 Task: Look for space in Amancio, Cuba from 12th  July, 2023 to 15th July, 2023 for 3 adults in price range Rs.12000 to Rs.16000. Place can be entire place with 2 bedrooms having 3 beds and 1 bathroom. Property type can be house, flat, guest house. Booking option can be shelf check-in. Required host language is .
Action: Mouse moved to (474, 102)
Screenshot: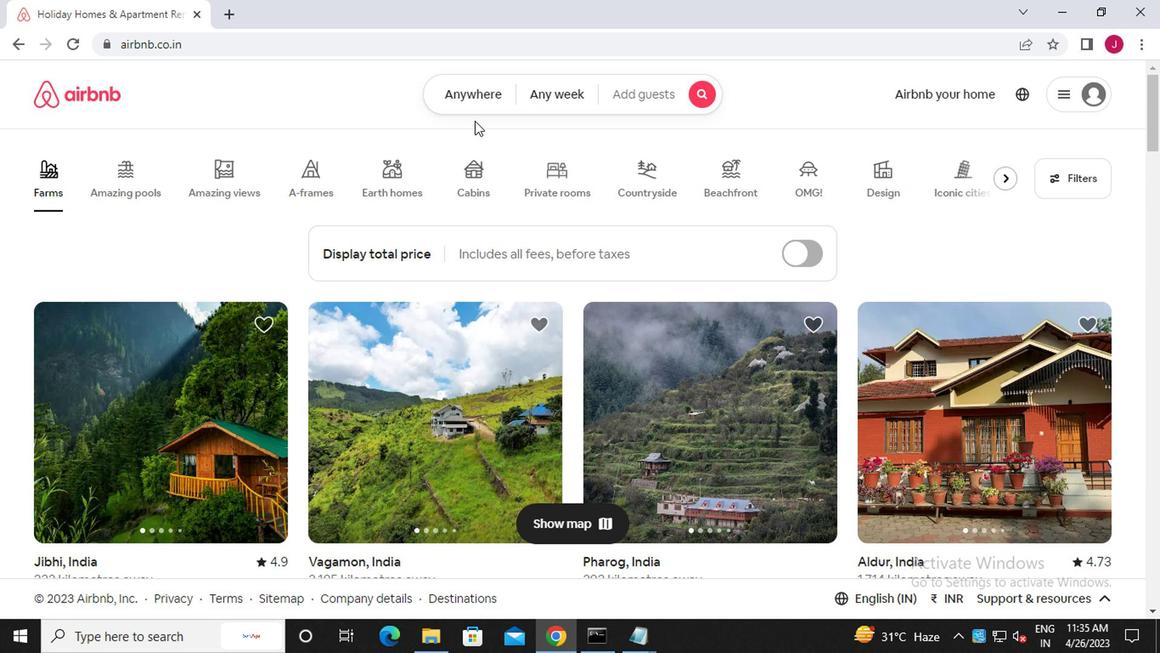 
Action: Mouse pressed left at (474, 102)
Screenshot: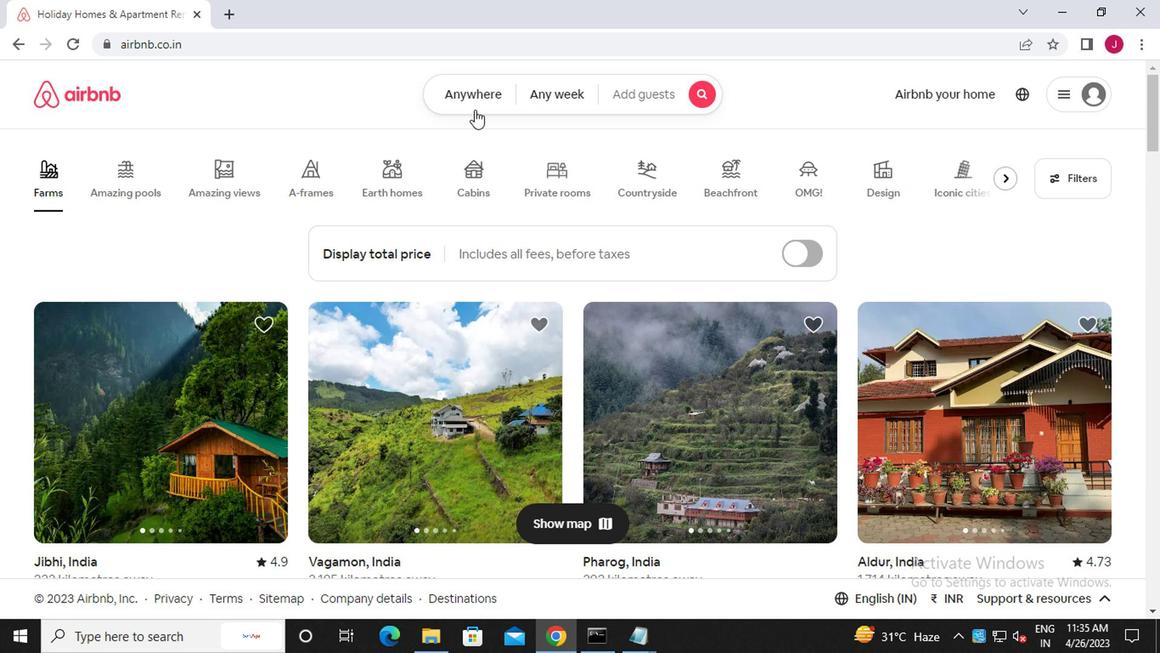 
Action: Mouse moved to (282, 164)
Screenshot: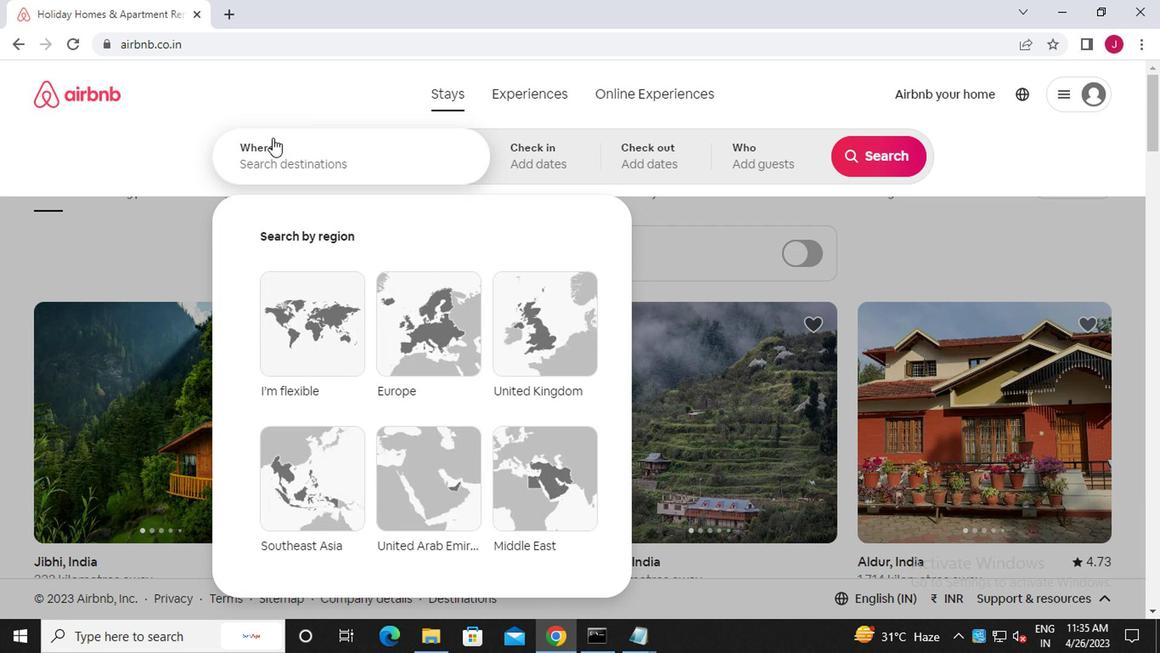 
Action: Mouse pressed left at (282, 164)
Screenshot: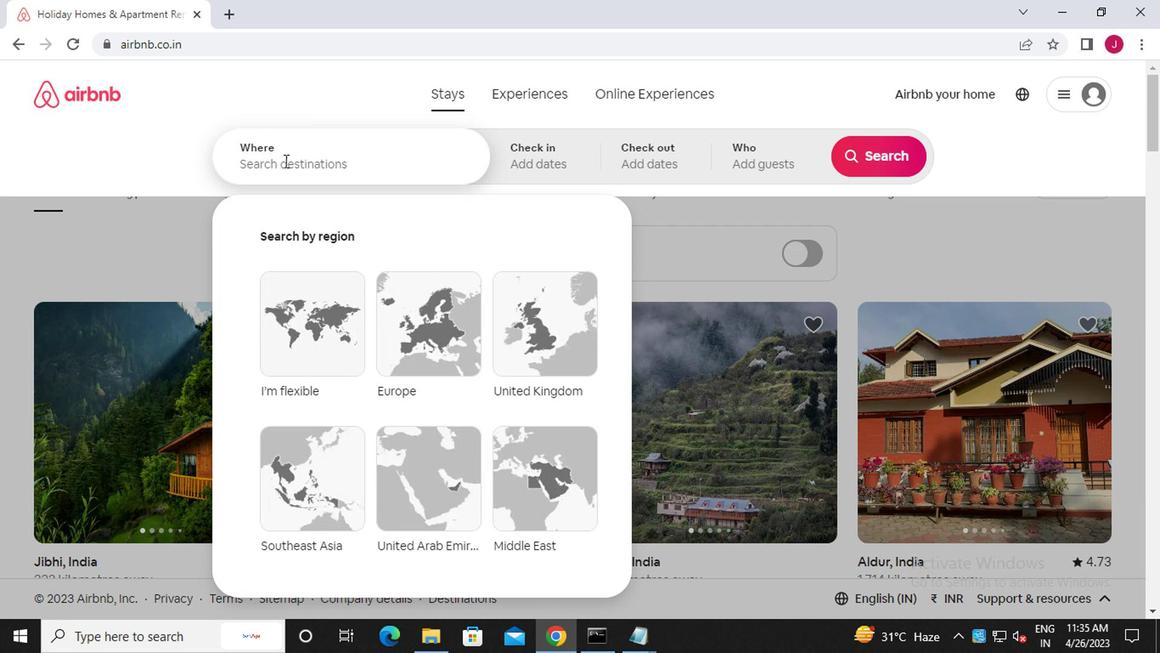 
Action: Mouse moved to (282, 164)
Screenshot: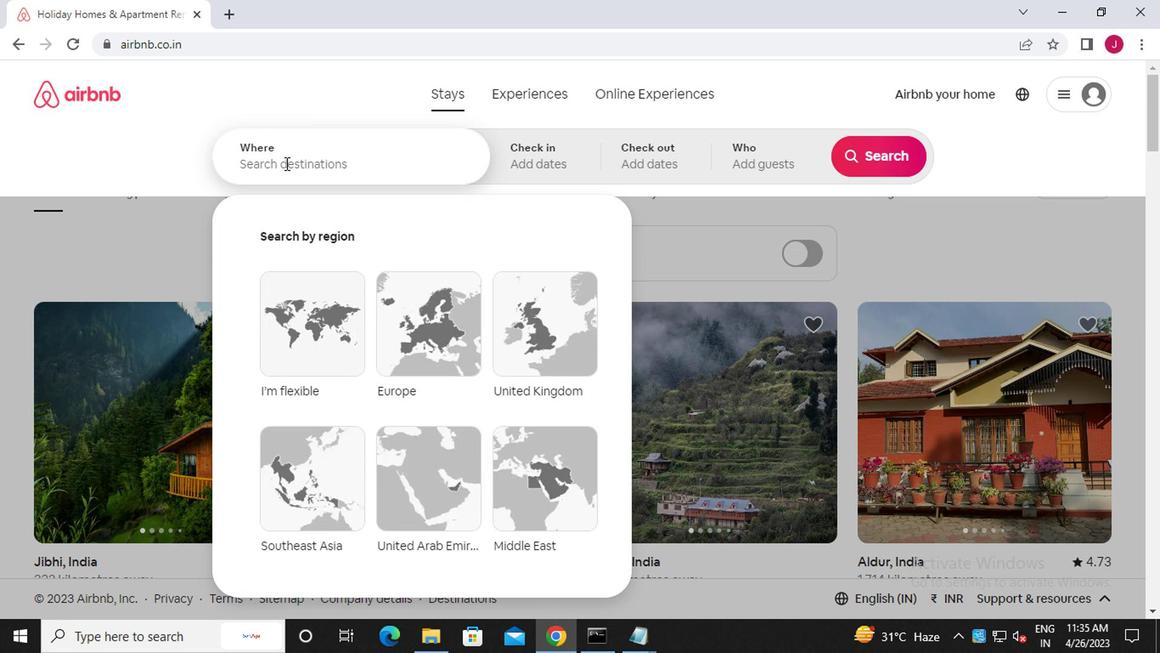 
Action: Key pressed a<Key.caps_lock>mancio
Screenshot: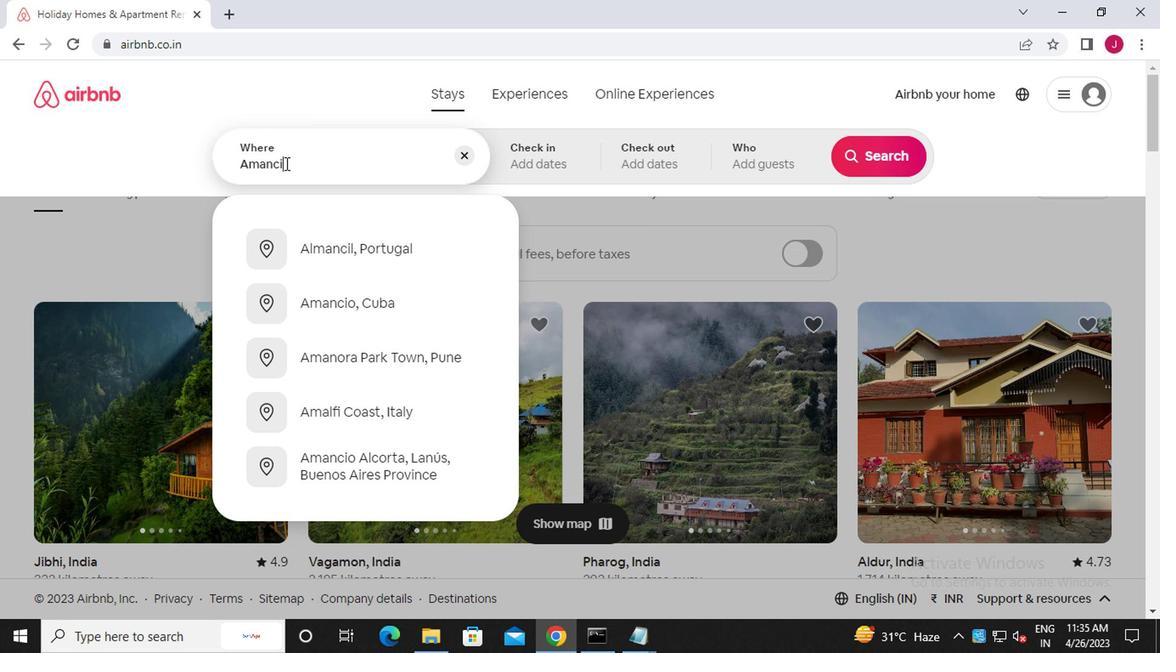 
Action: Mouse moved to (393, 245)
Screenshot: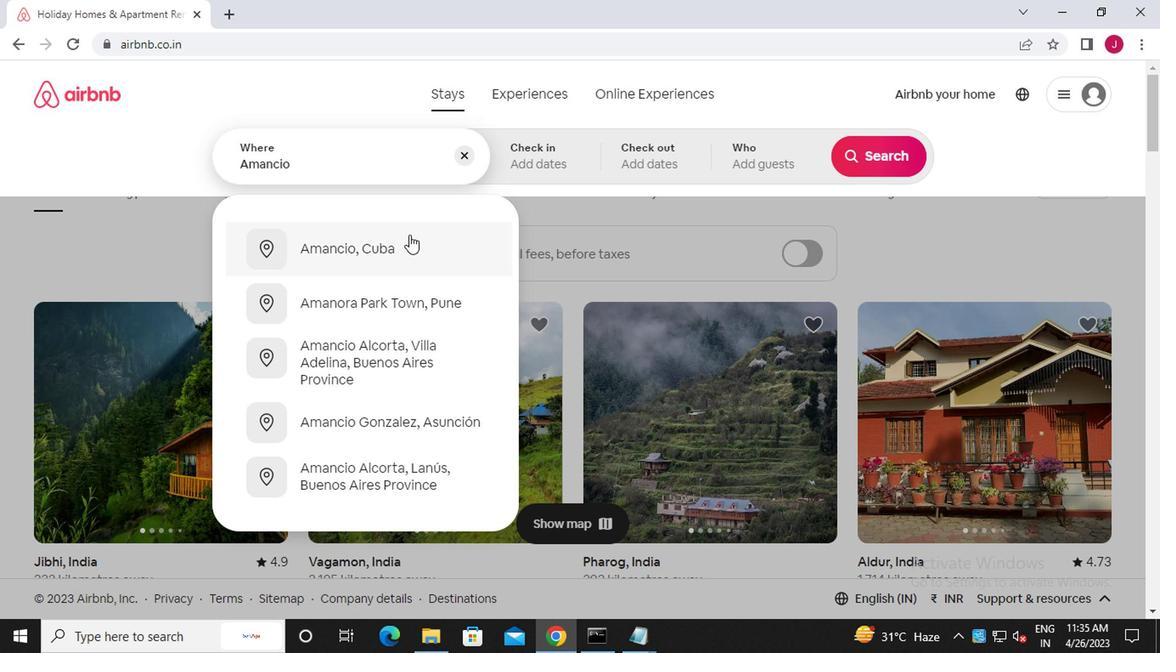 
Action: Mouse pressed left at (393, 245)
Screenshot: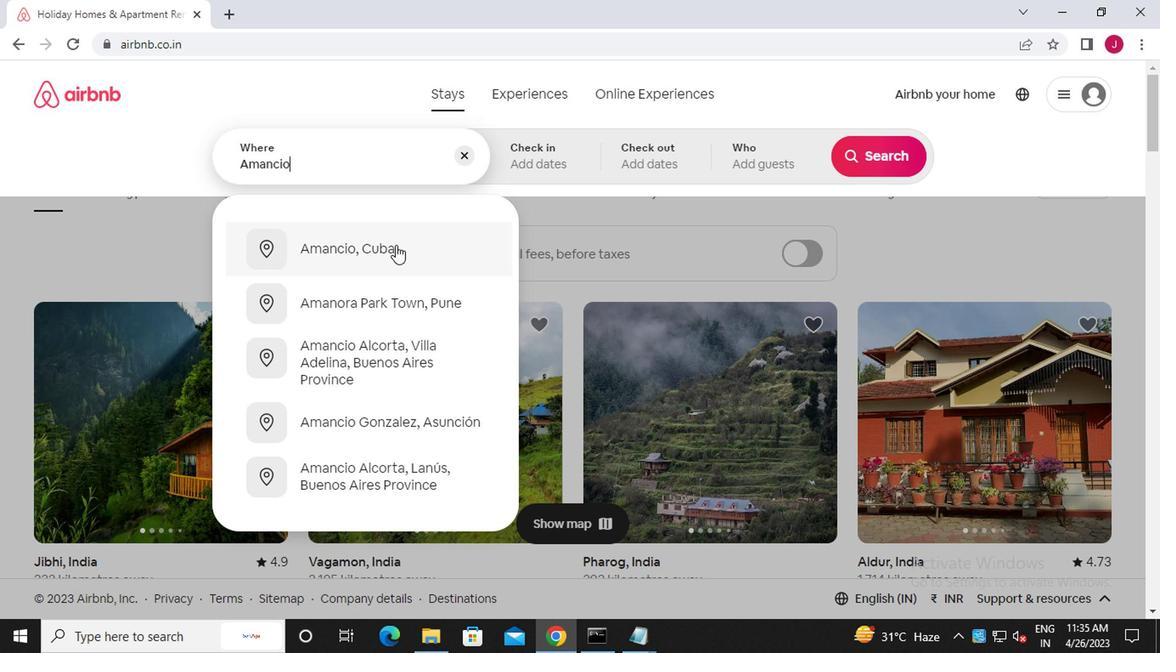 
Action: Mouse moved to (860, 297)
Screenshot: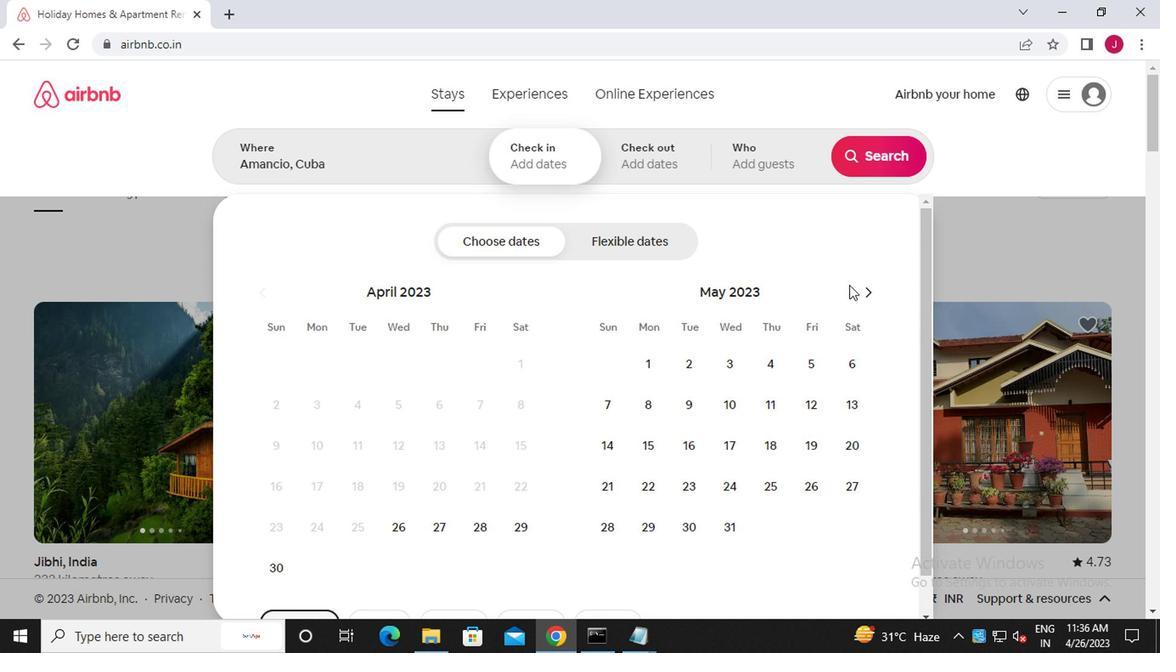 
Action: Mouse pressed left at (860, 297)
Screenshot: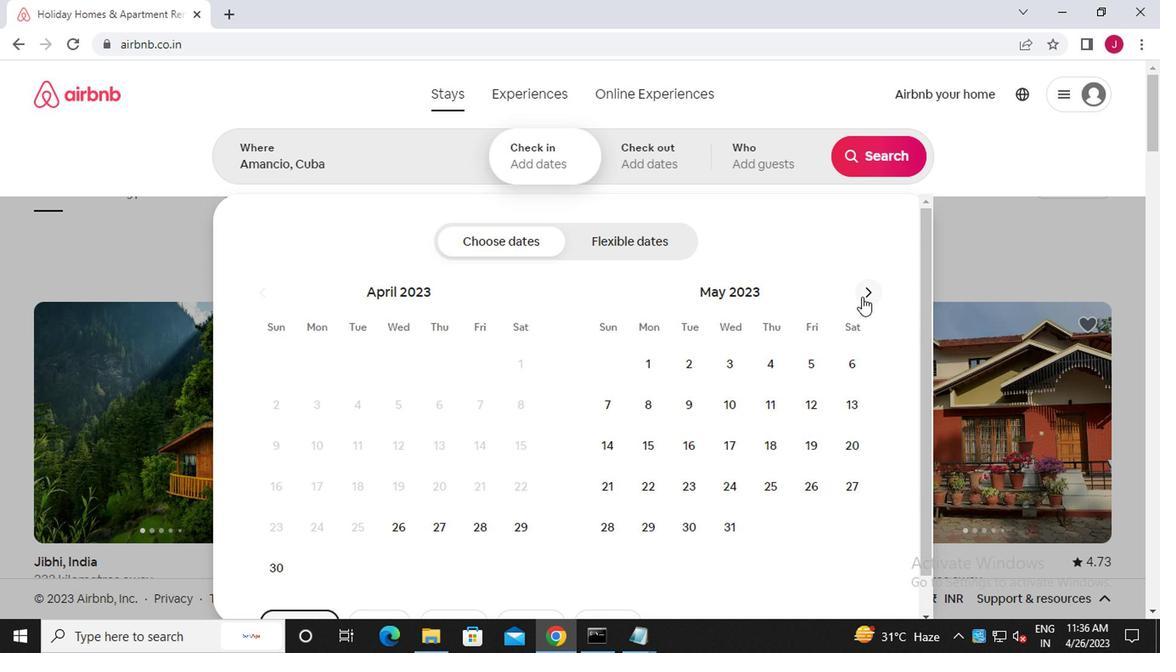 
Action: Mouse moved to (861, 297)
Screenshot: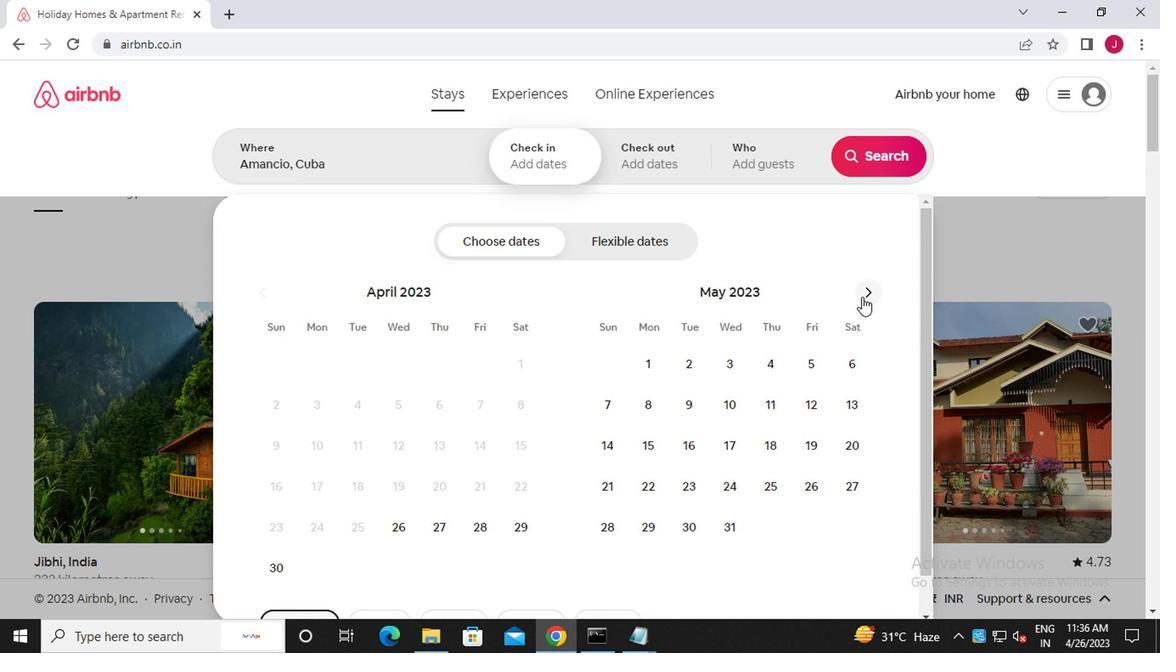 
Action: Mouse pressed left at (861, 297)
Screenshot: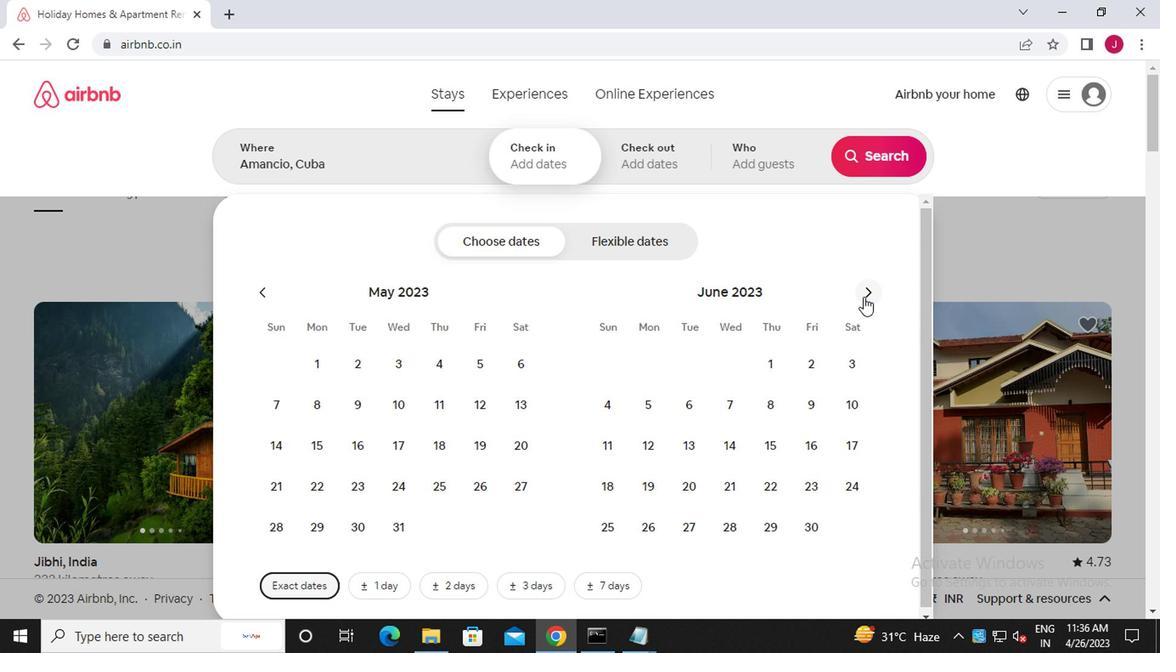 
Action: Mouse moved to (730, 442)
Screenshot: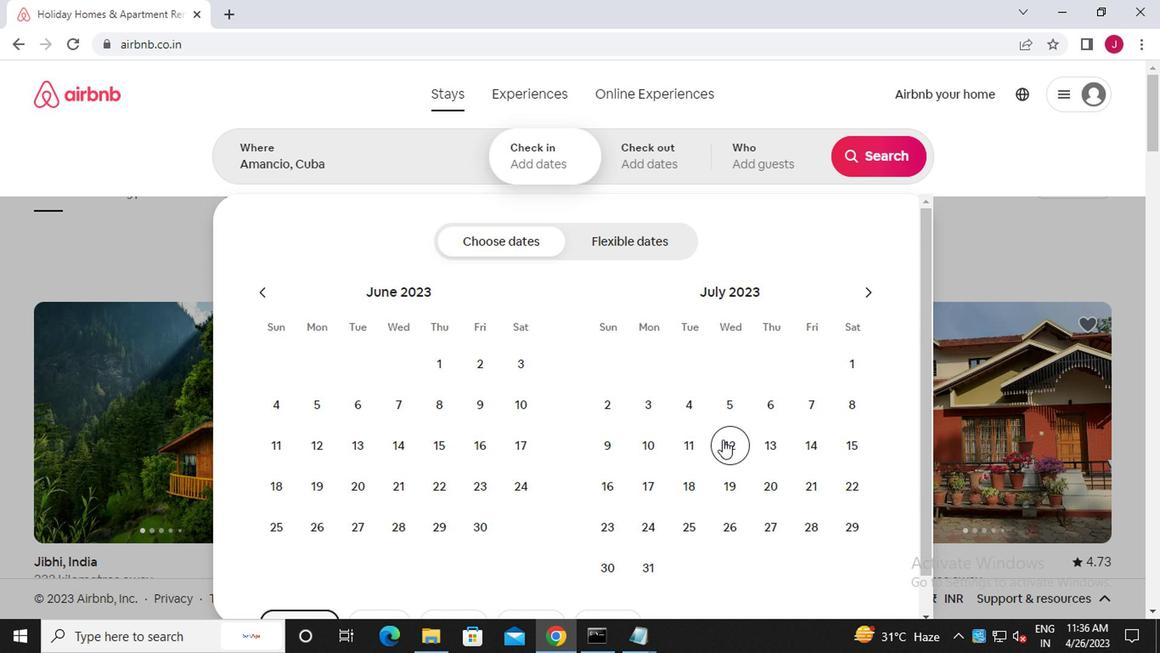 
Action: Mouse pressed left at (730, 442)
Screenshot: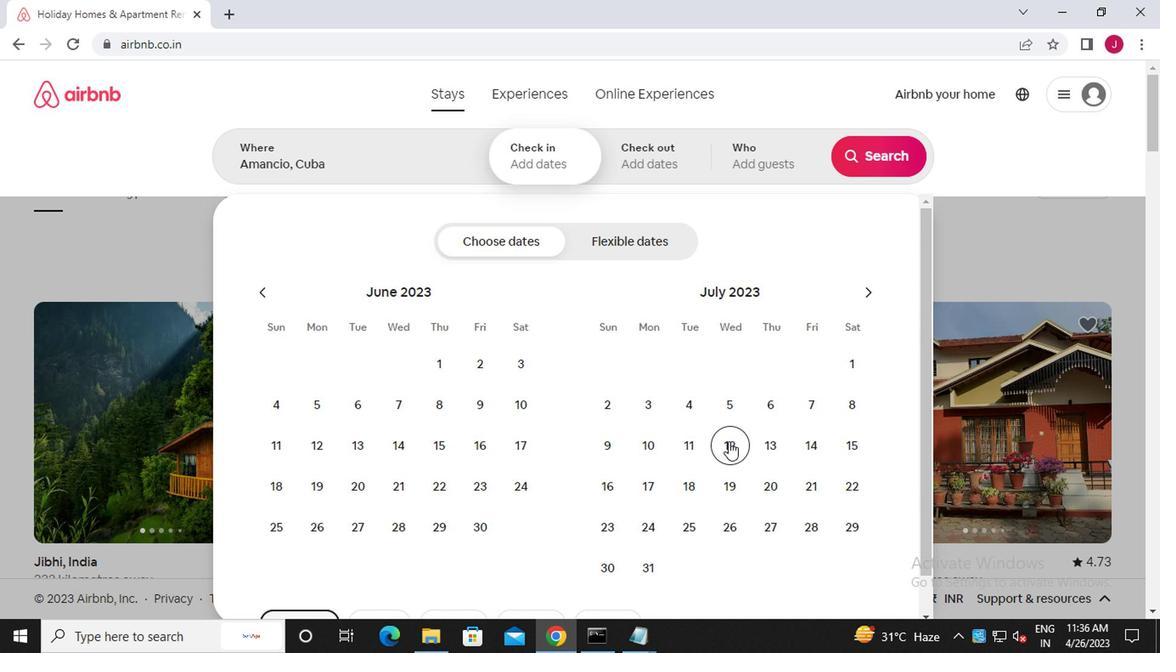 
Action: Mouse moved to (850, 448)
Screenshot: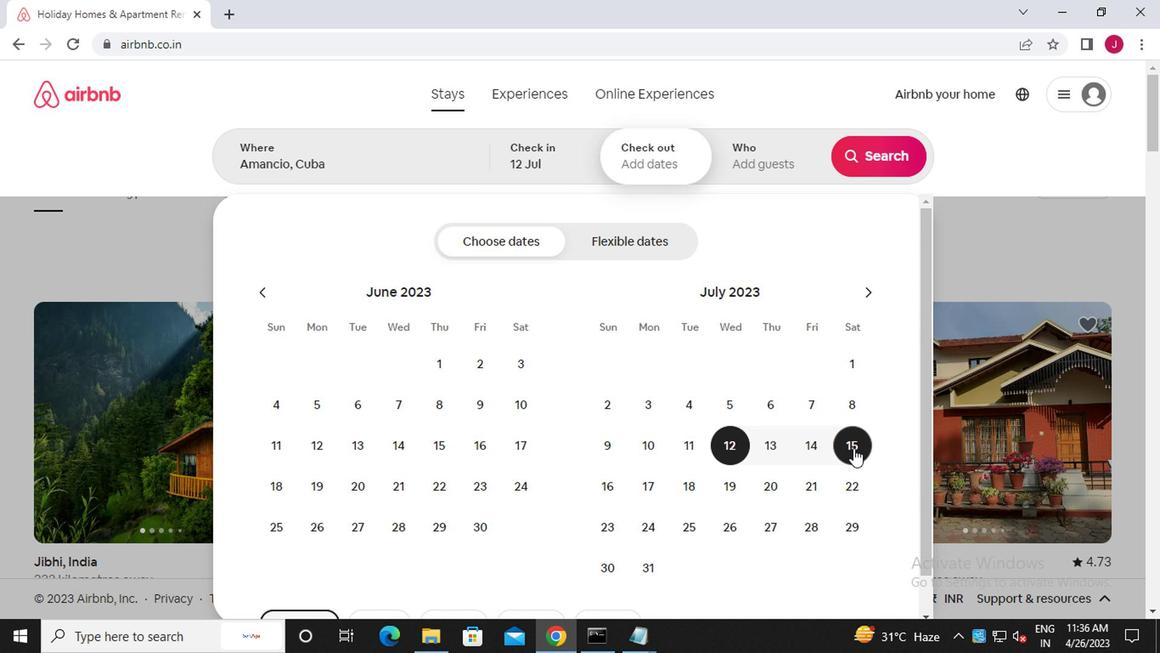 
Action: Mouse pressed left at (850, 448)
Screenshot: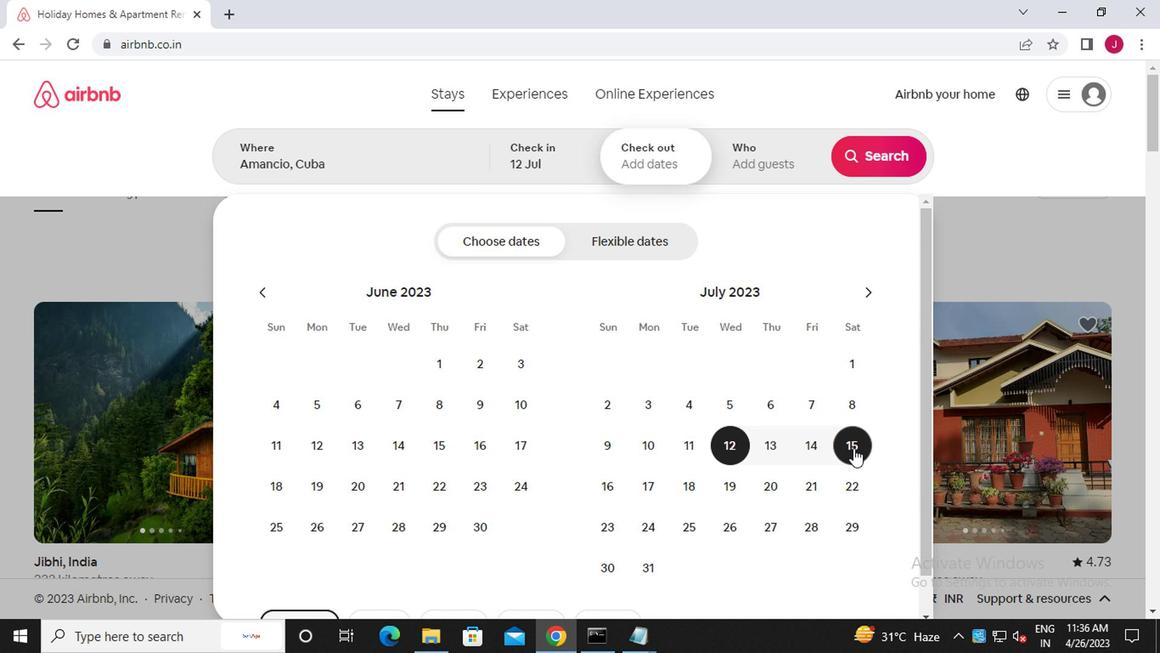 
Action: Mouse moved to (766, 160)
Screenshot: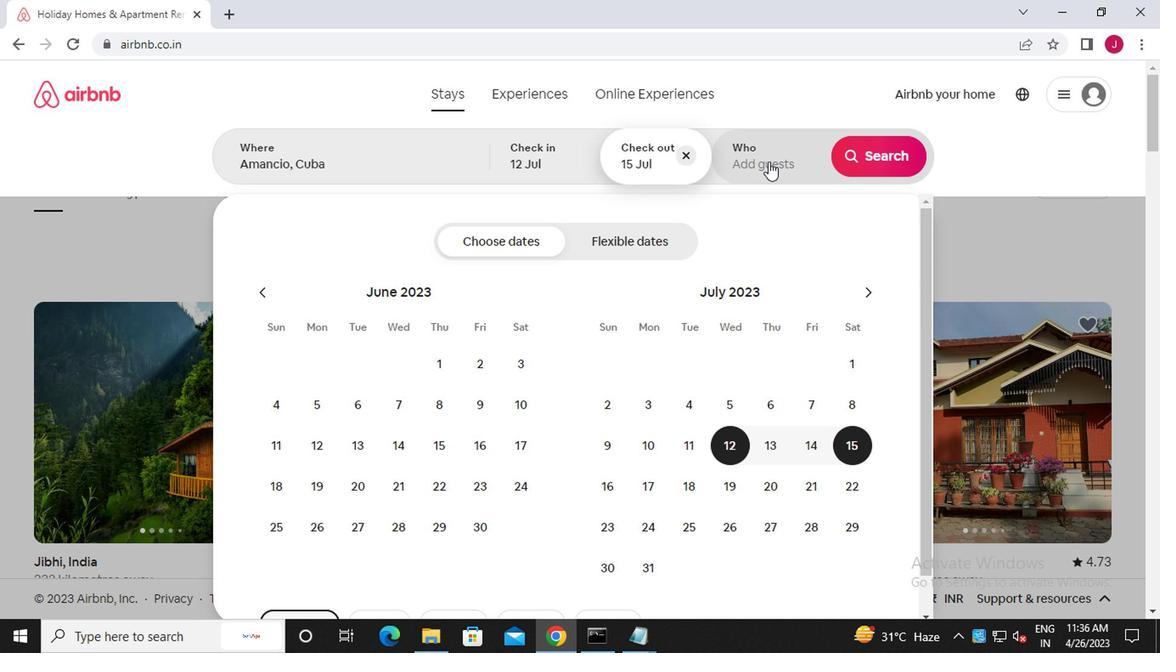 
Action: Mouse pressed left at (766, 160)
Screenshot: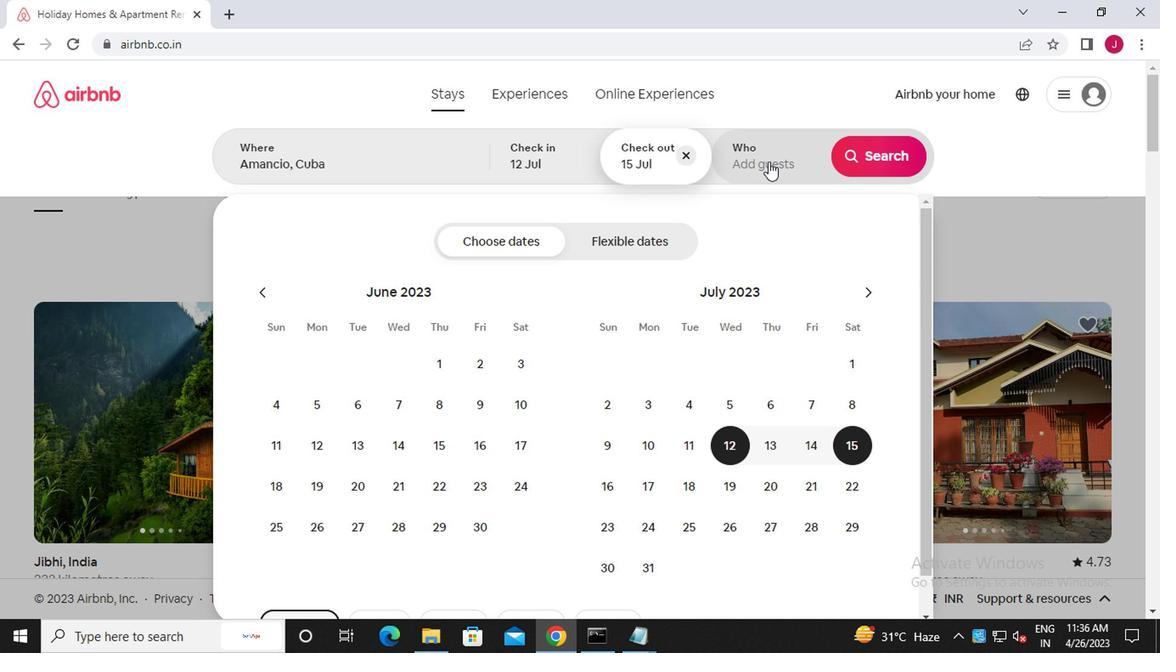 
Action: Mouse moved to (876, 252)
Screenshot: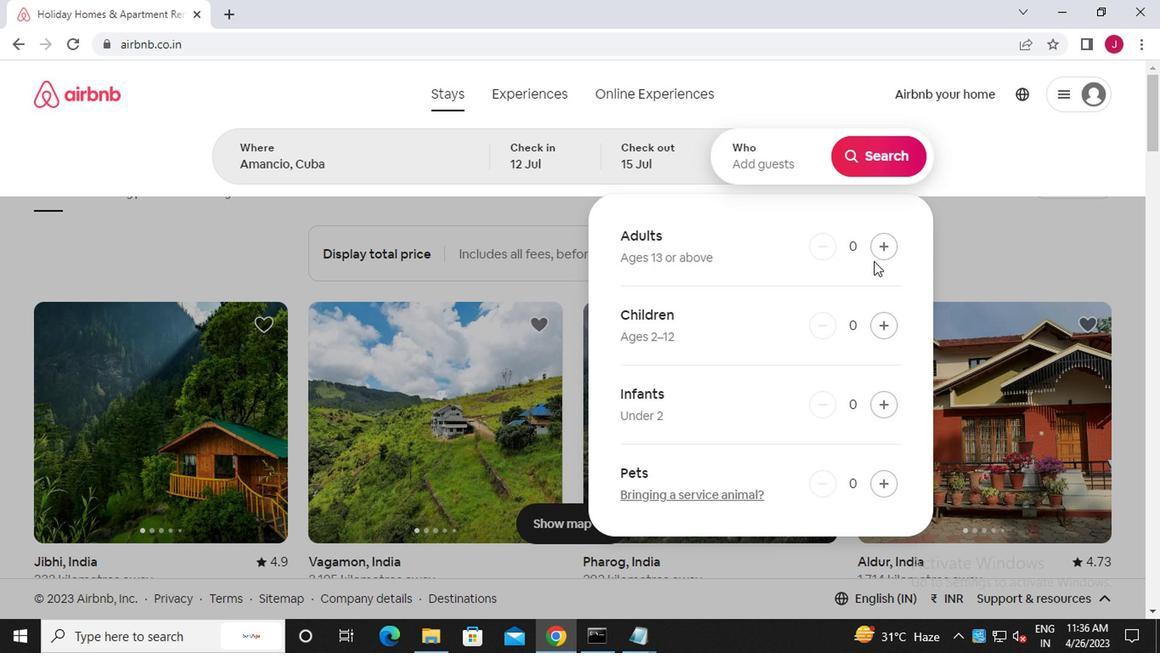 
Action: Mouse pressed left at (876, 252)
Screenshot: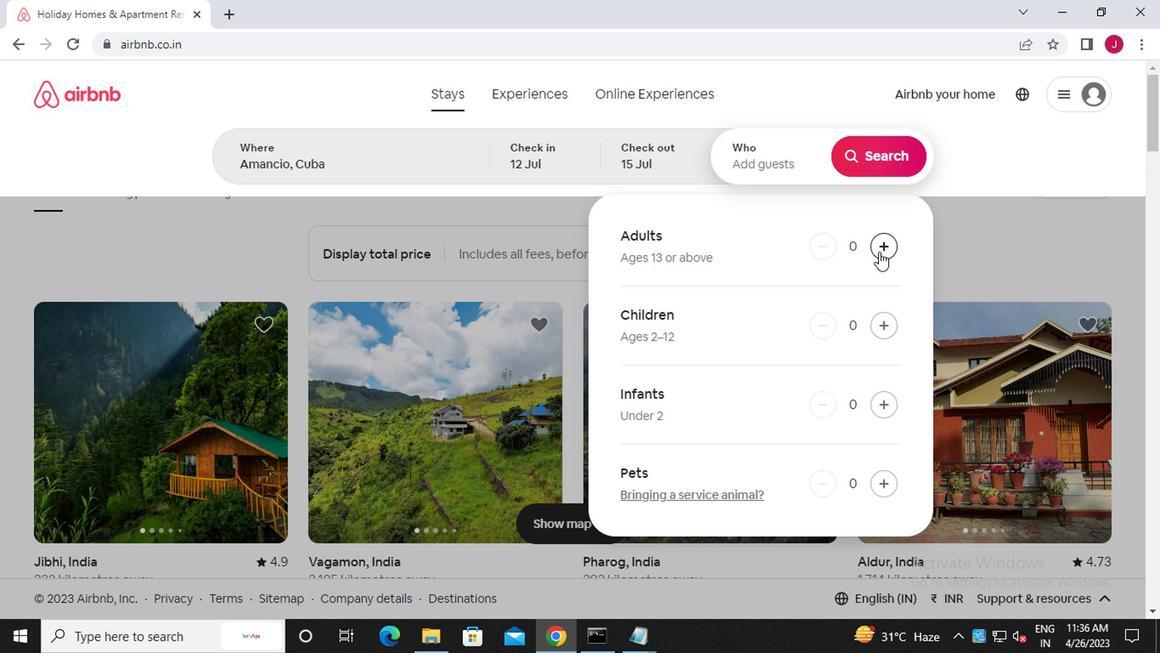 
Action: Mouse pressed left at (876, 252)
Screenshot: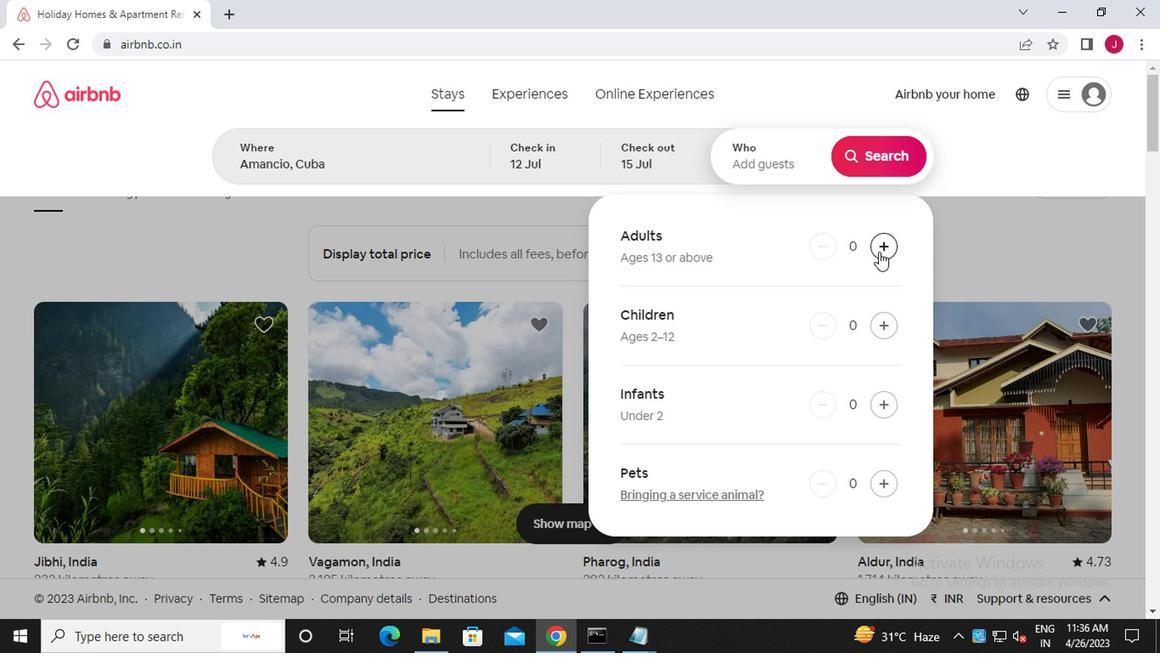 
Action: Mouse pressed left at (876, 252)
Screenshot: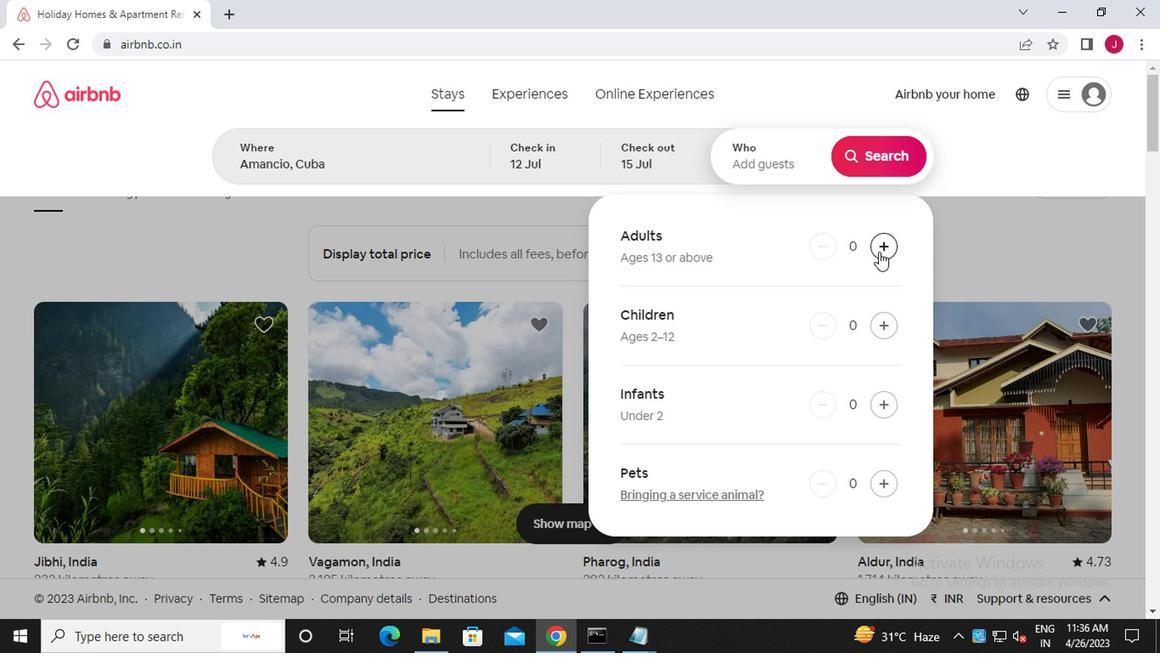 
Action: Mouse moved to (883, 155)
Screenshot: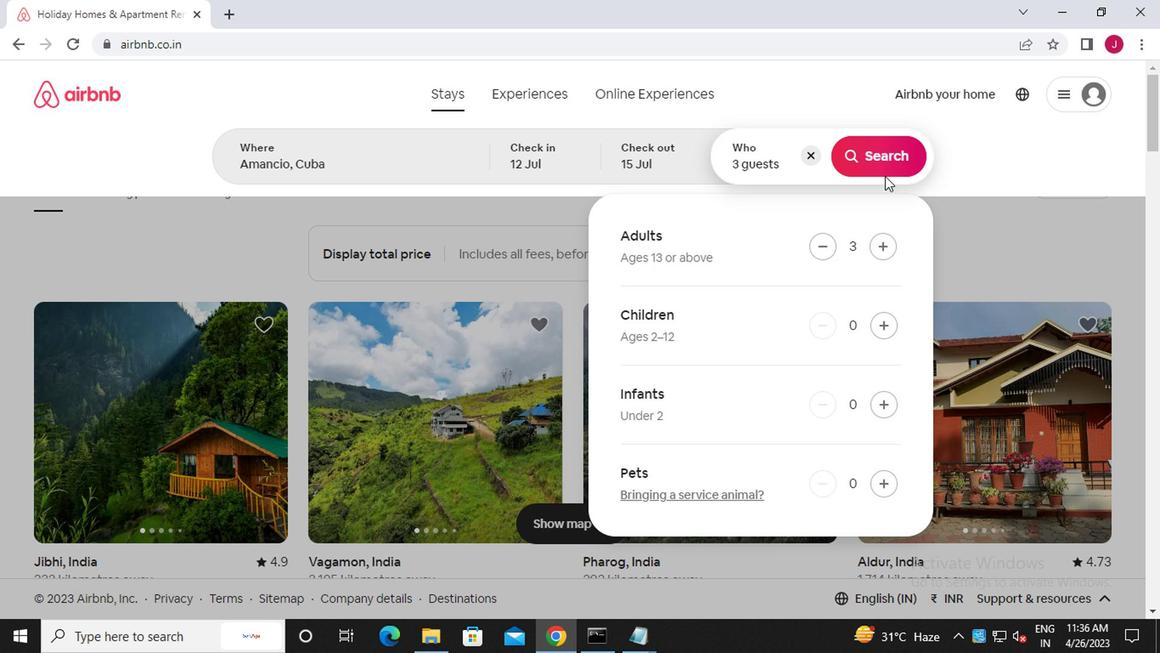 
Action: Mouse pressed left at (883, 155)
Screenshot: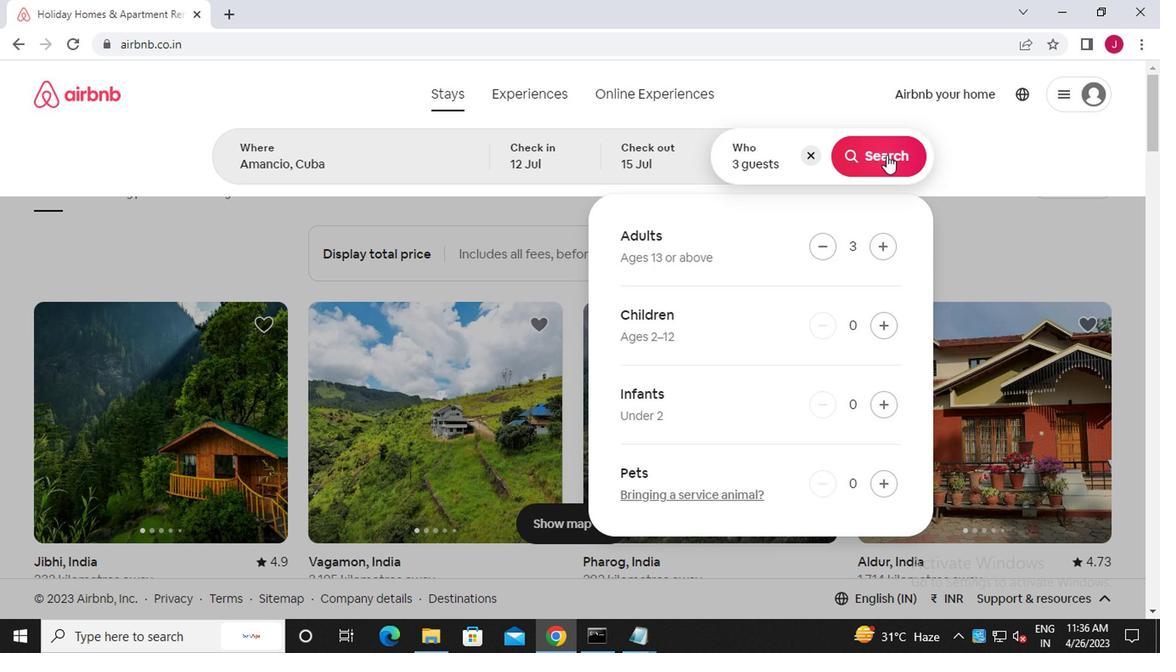 
Action: Mouse moved to (1093, 157)
Screenshot: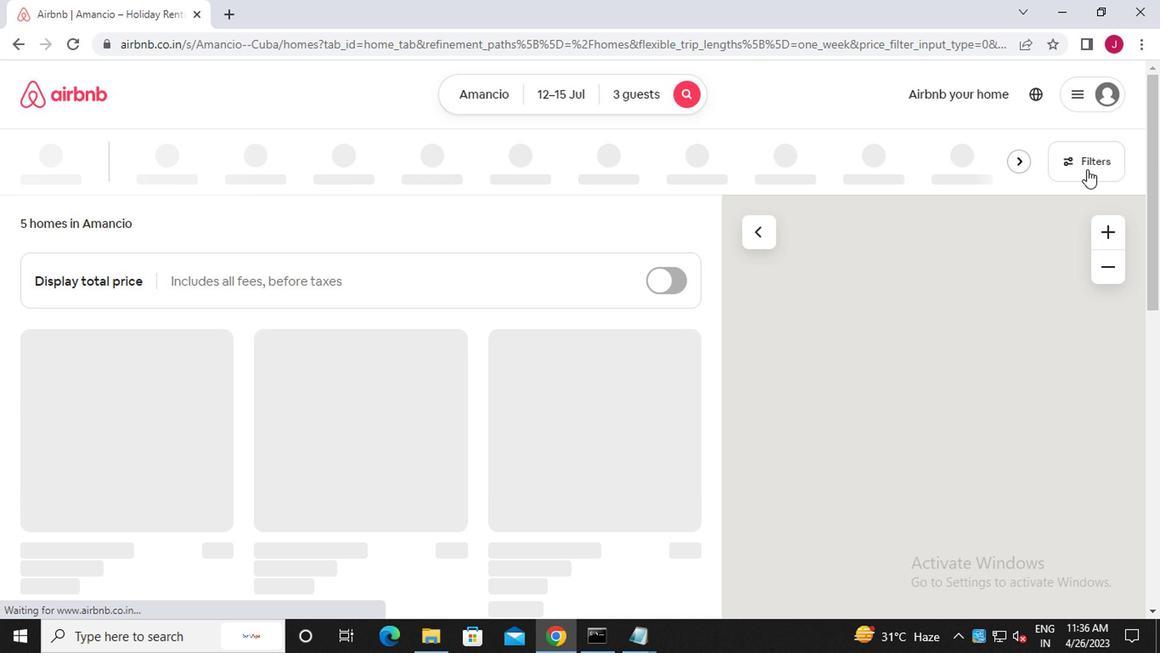 
Action: Mouse pressed left at (1093, 157)
Screenshot: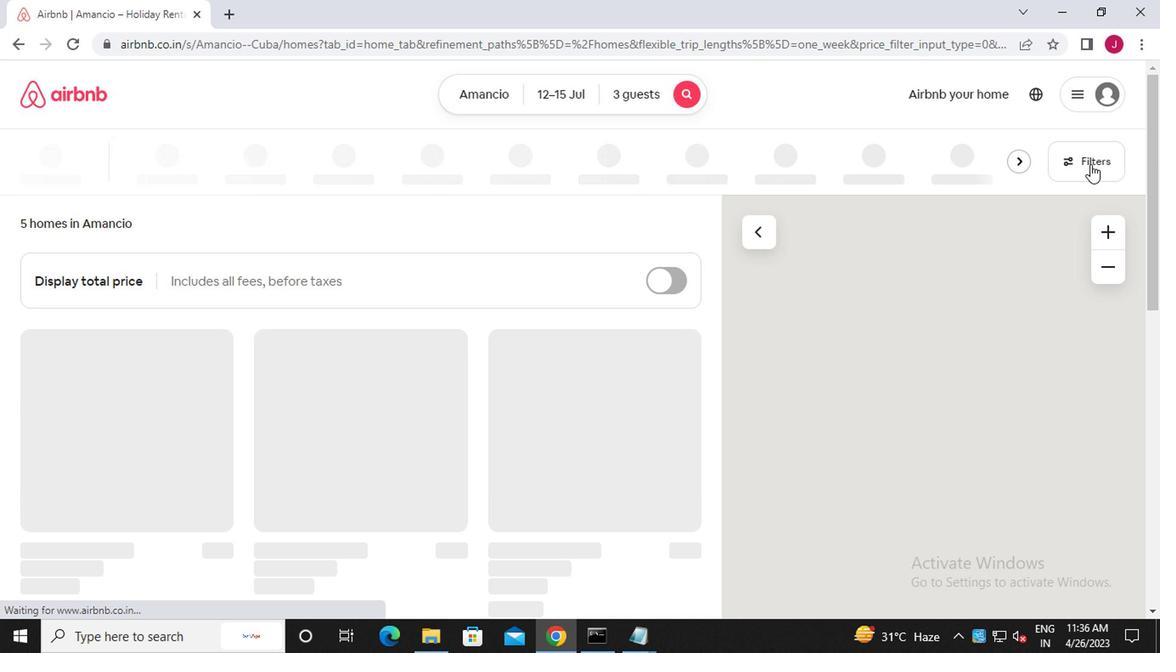 
Action: Mouse moved to (406, 366)
Screenshot: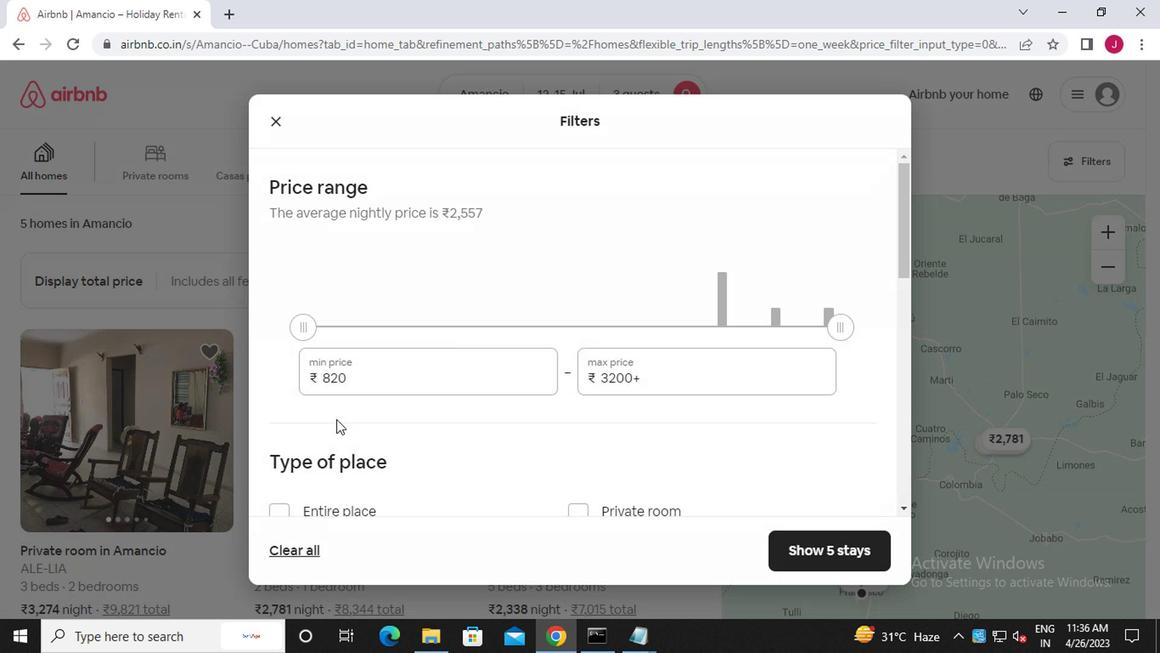 
Action: Mouse pressed left at (406, 366)
Screenshot: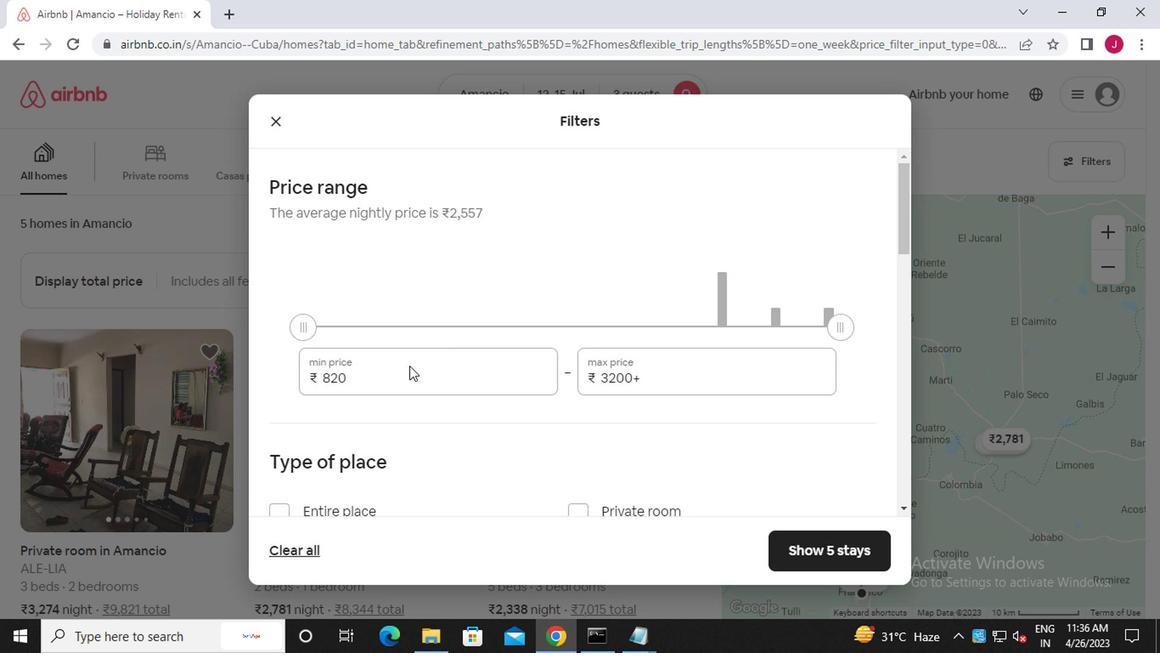 
Action: Mouse moved to (411, 366)
Screenshot: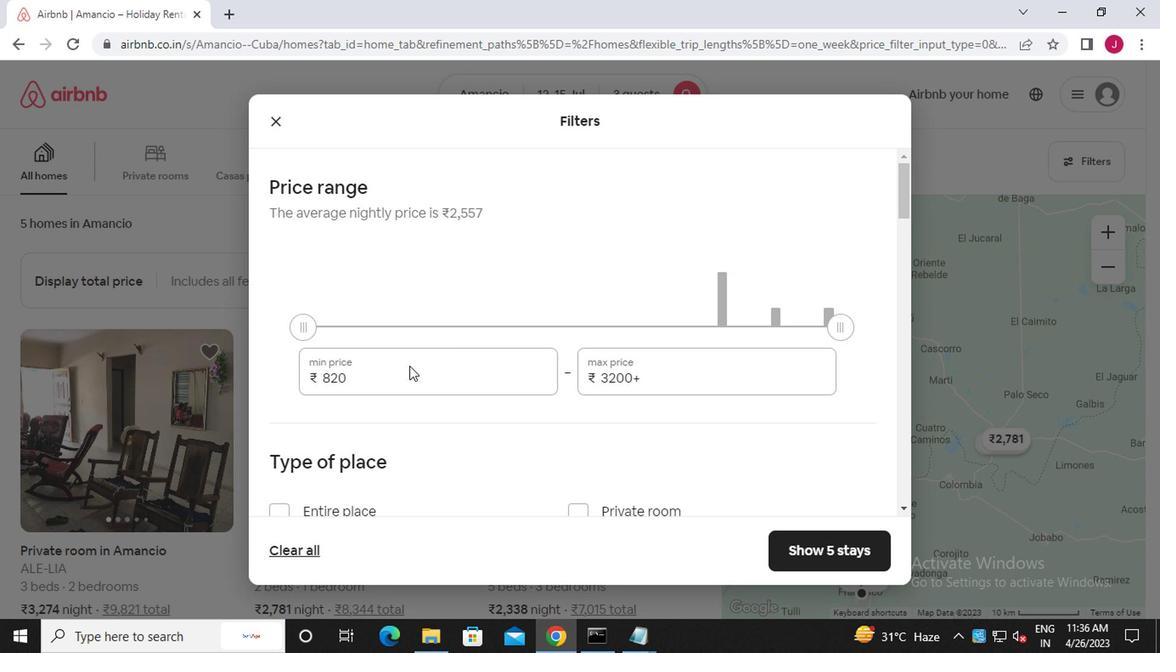 
Action: Key pressed <Key.backspace><Key.backspace><Key.backspace><<97>><<98>><<96>><<96>><<96>>
Screenshot: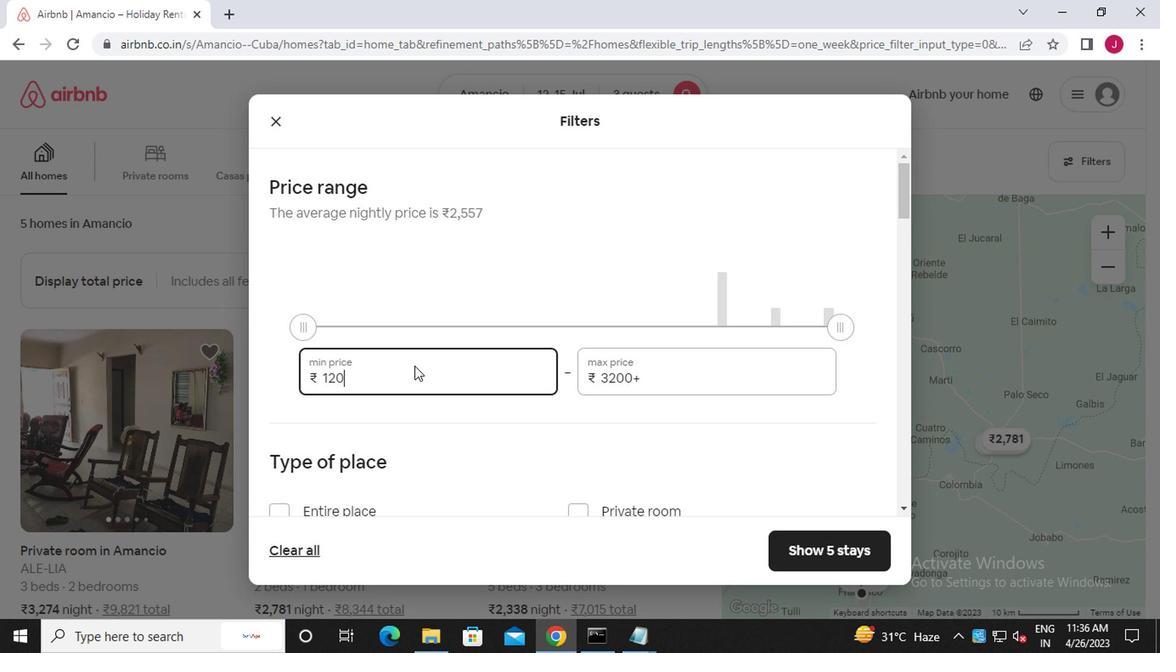 
Action: Mouse moved to (681, 369)
Screenshot: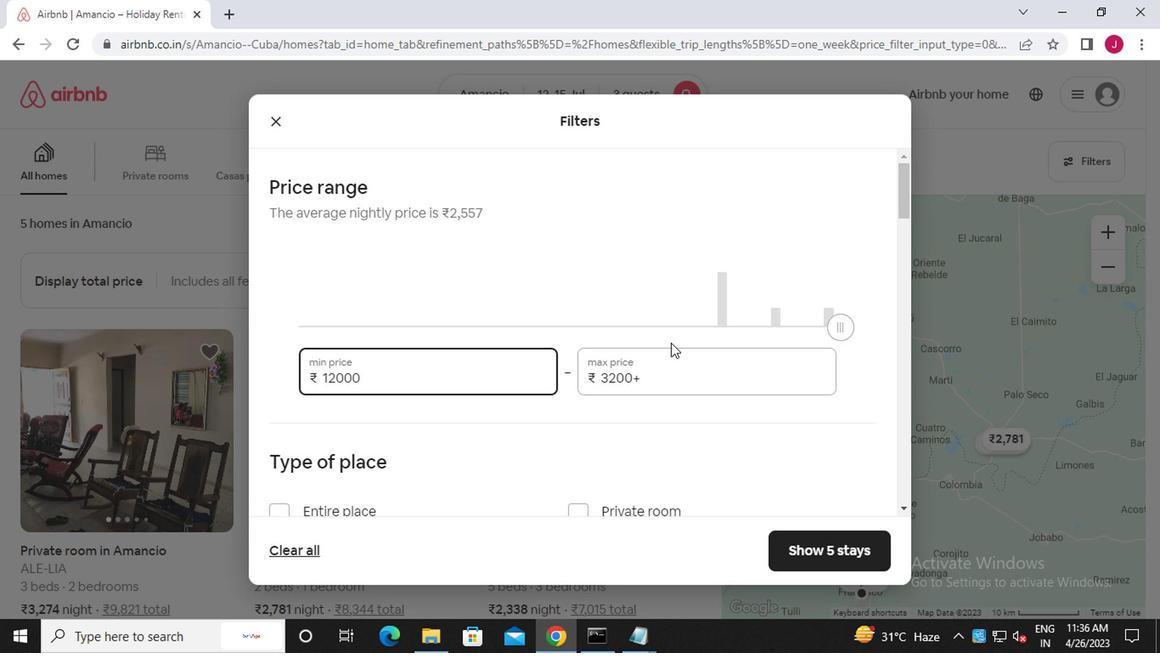 
Action: Mouse pressed left at (681, 369)
Screenshot: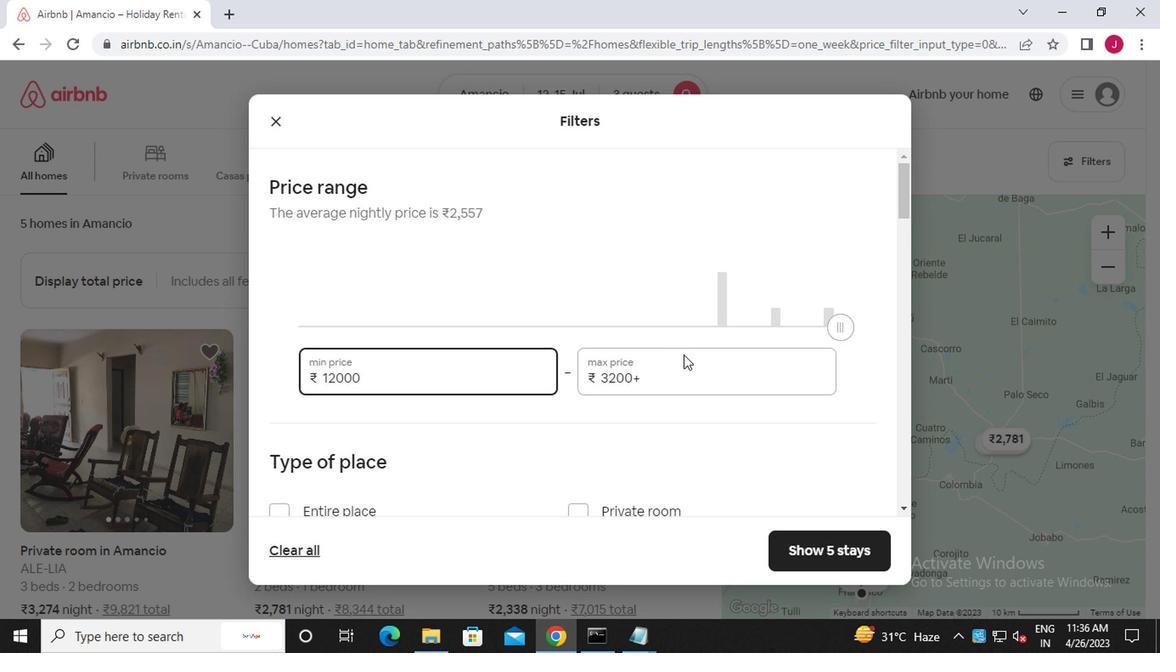 
Action: Mouse moved to (681, 369)
Screenshot: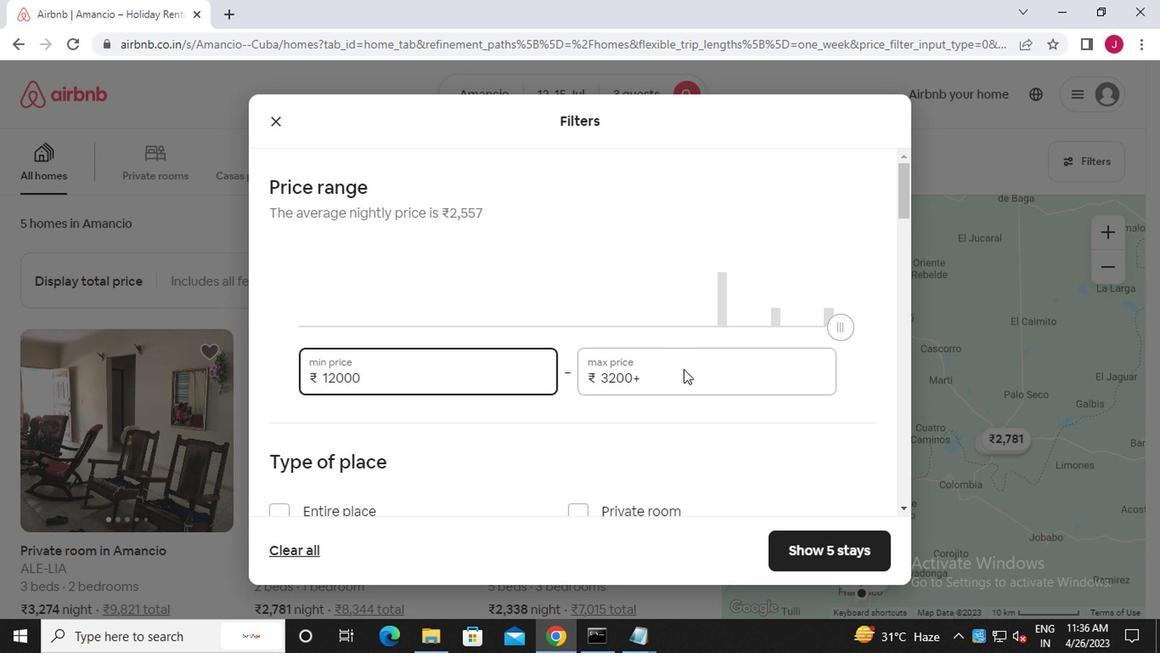 
Action: Key pressed <Key.backspace><Key.backspace><Key.backspace><Key.backspace><Key.backspace><Key.backspace><Key.backspace><Key.backspace><Key.backspace><Key.backspace><Key.backspace><<97>><<102>><<96>><<96>><<96>>
Screenshot: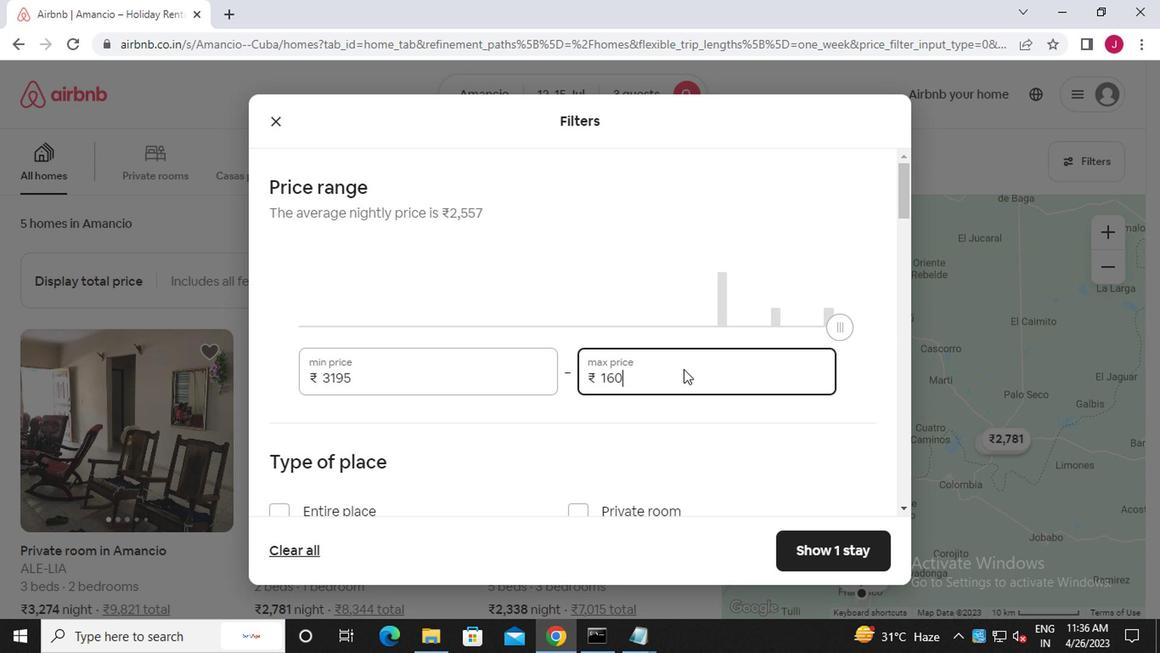 
Action: Mouse scrolled (681, 368) with delta (0, 0)
Screenshot: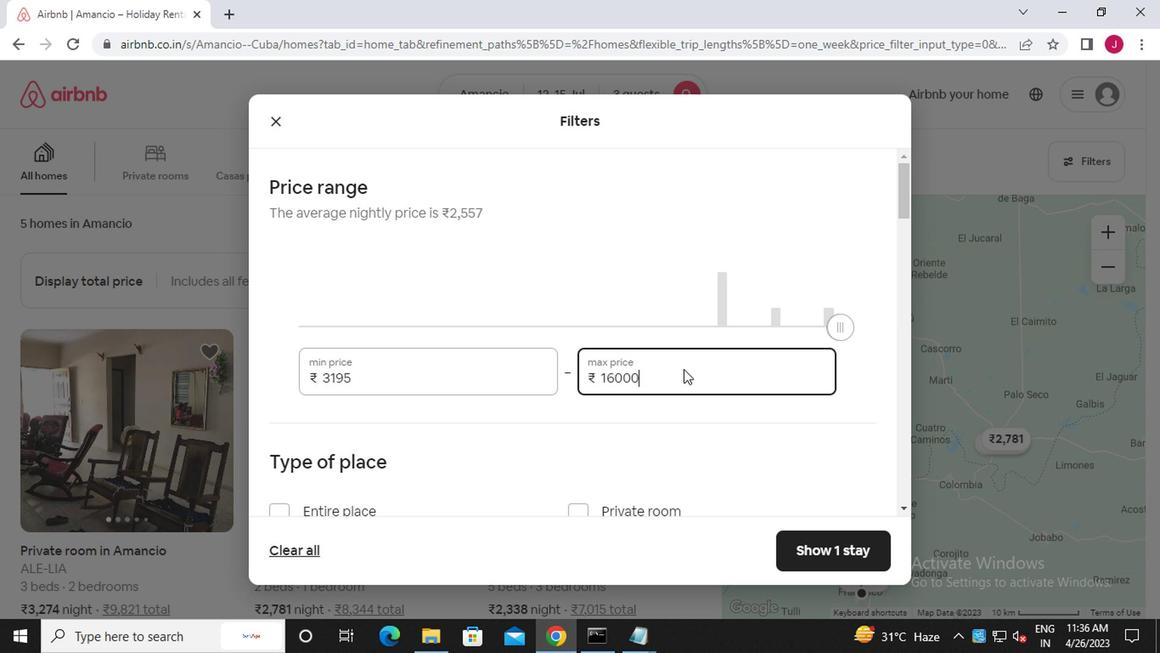 
Action: Mouse scrolled (681, 368) with delta (0, 0)
Screenshot: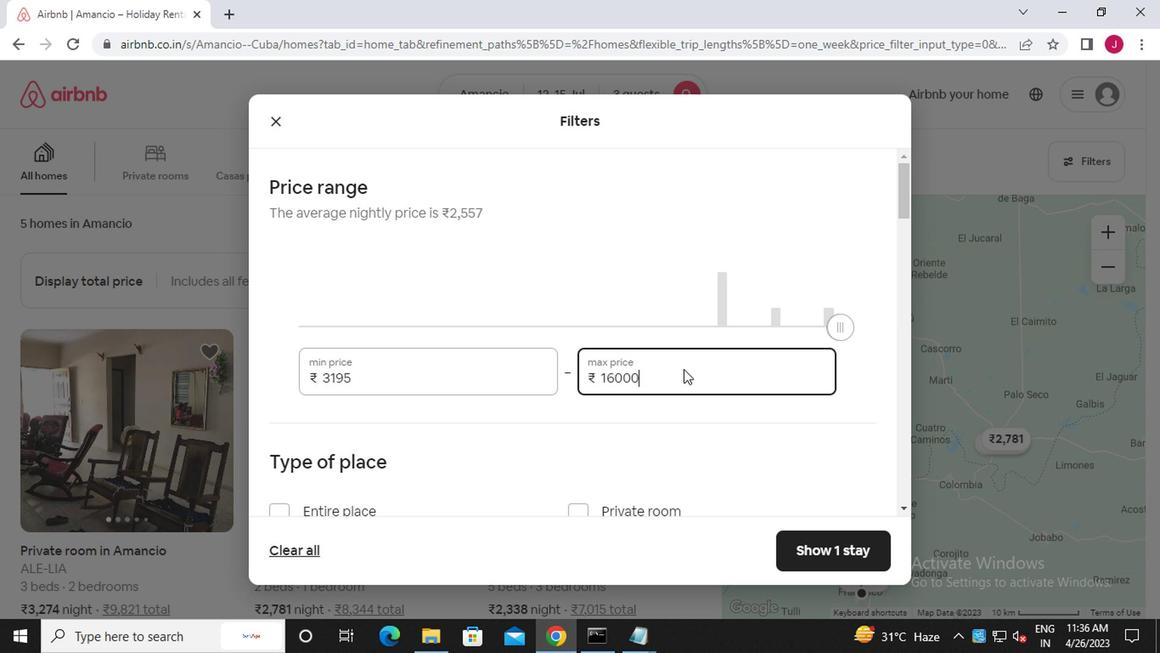 
Action: Mouse scrolled (681, 368) with delta (0, 0)
Screenshot: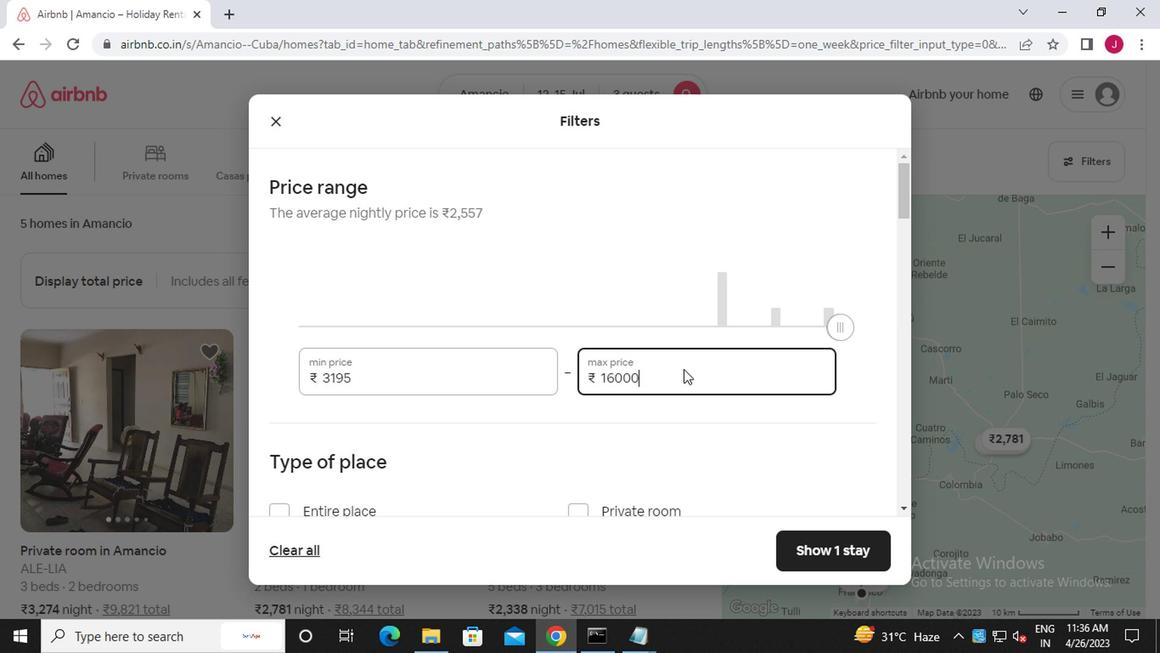 
Action: Mouse moved to (278, 253)
Screenshot: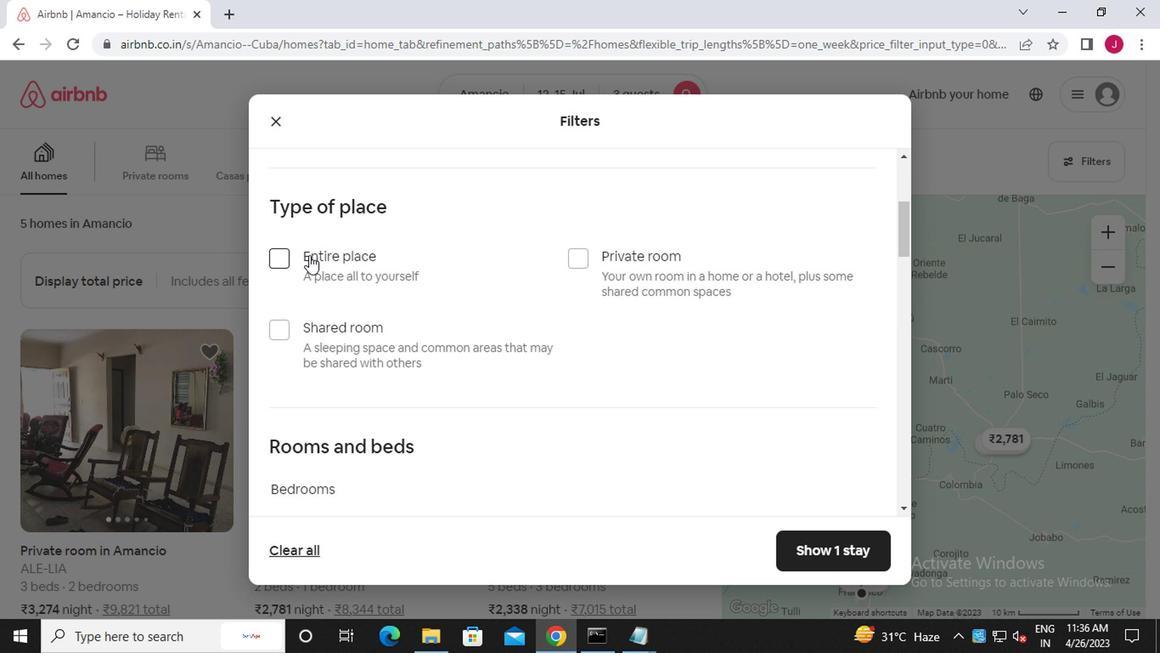 
Action: Mouse pressed left at (278, 253)
Screenshot: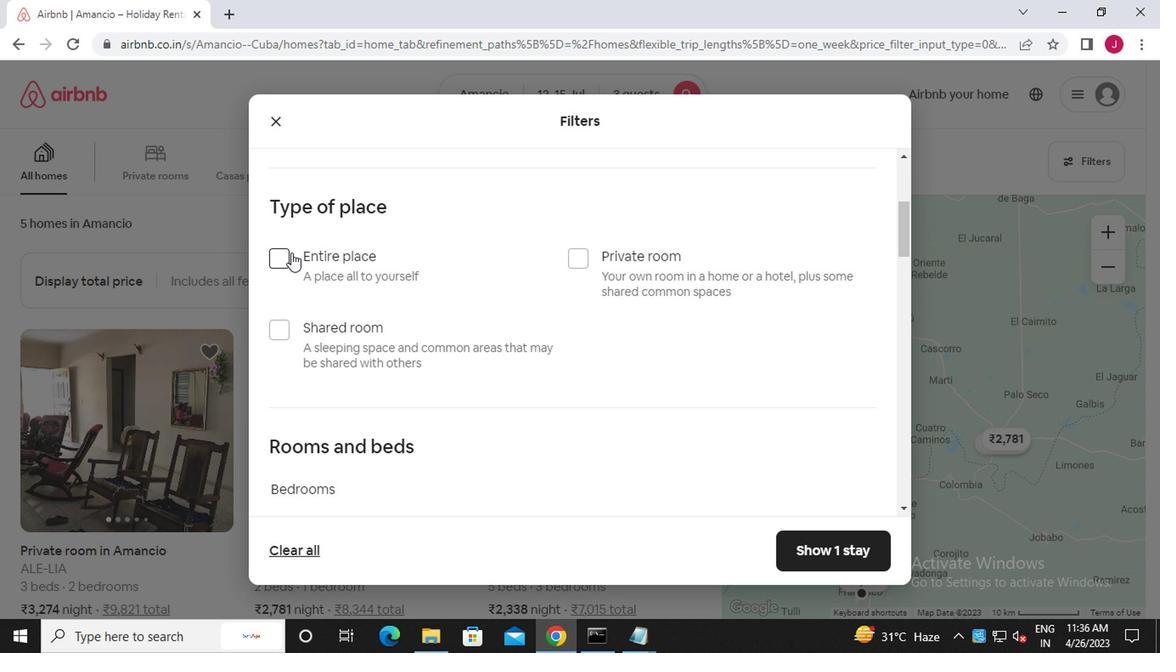 
Action: Mouse moved to (349, 301)
Screenshot: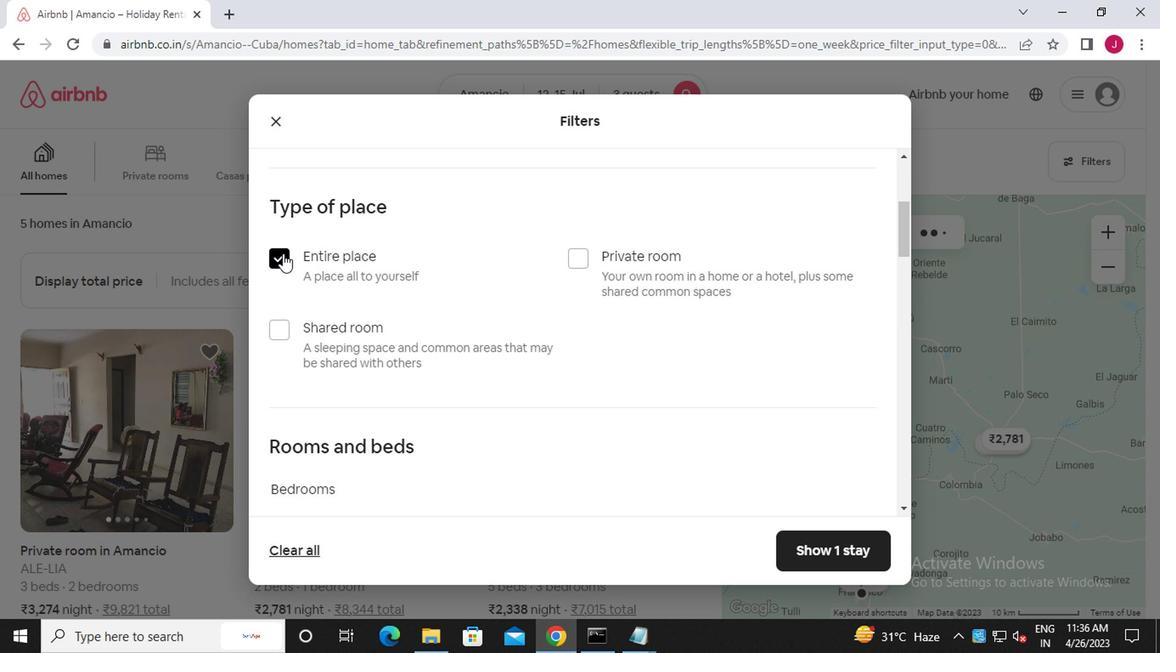 
Action: Mouse scrolled (349, 299) with delta (0, -1)
Screenshot: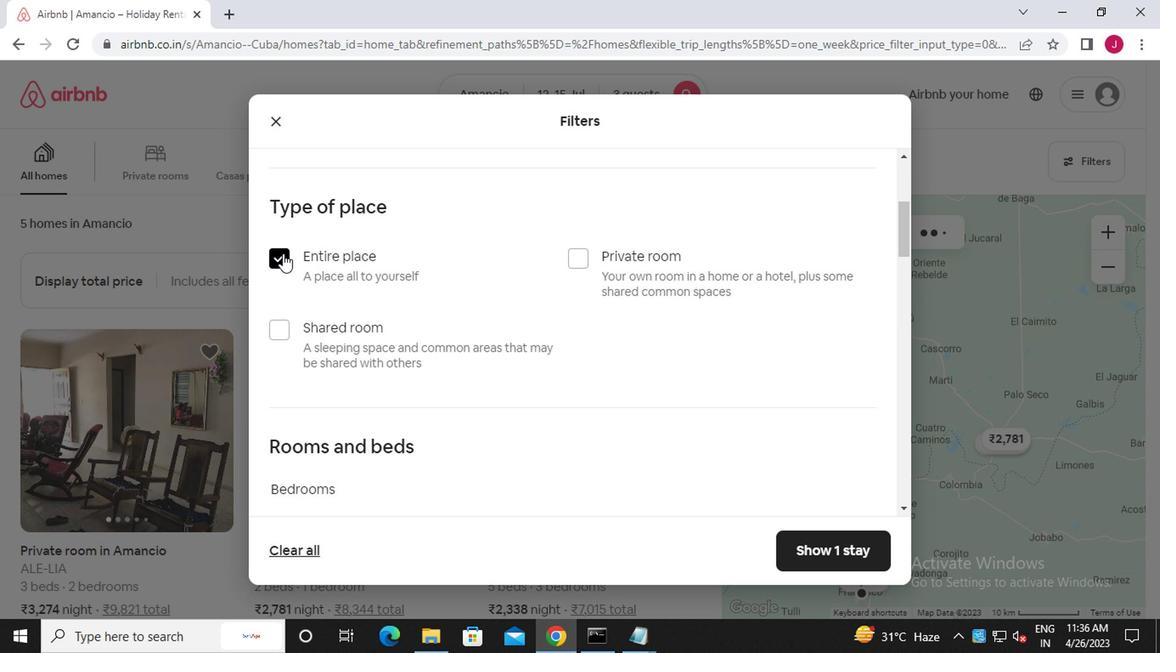 
Action: Mouse scrolled (349, 299) with delta (0, -1)
Screenshot: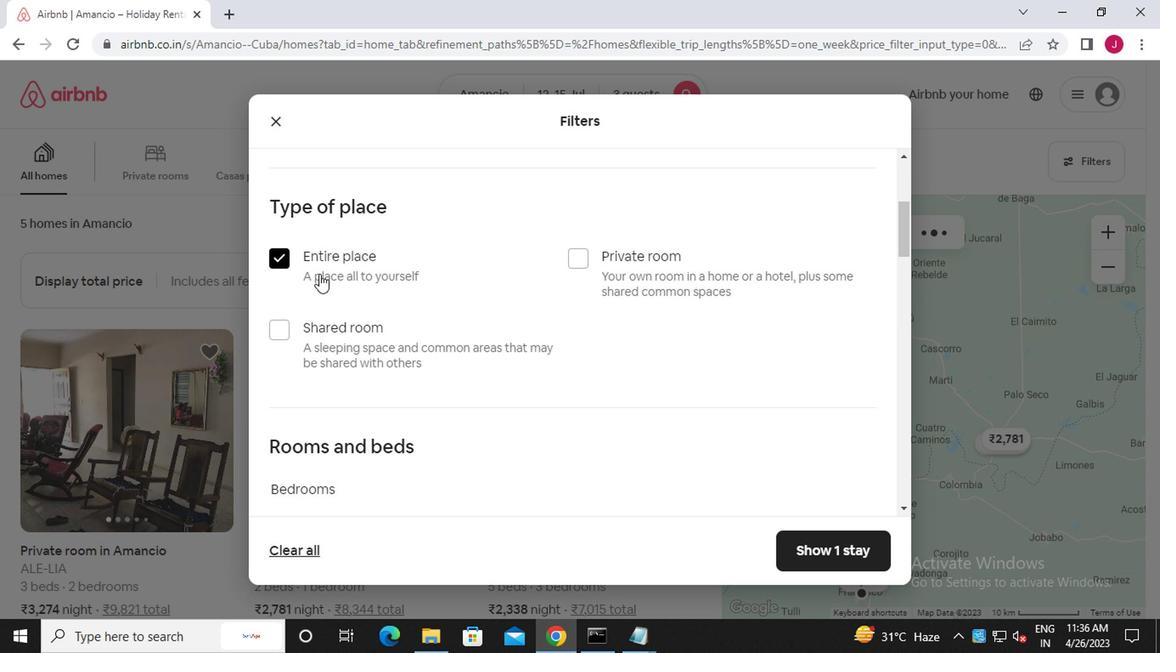 
Action: Mouse scrolled (349, 299) with delta (0, -1)
Screenshot: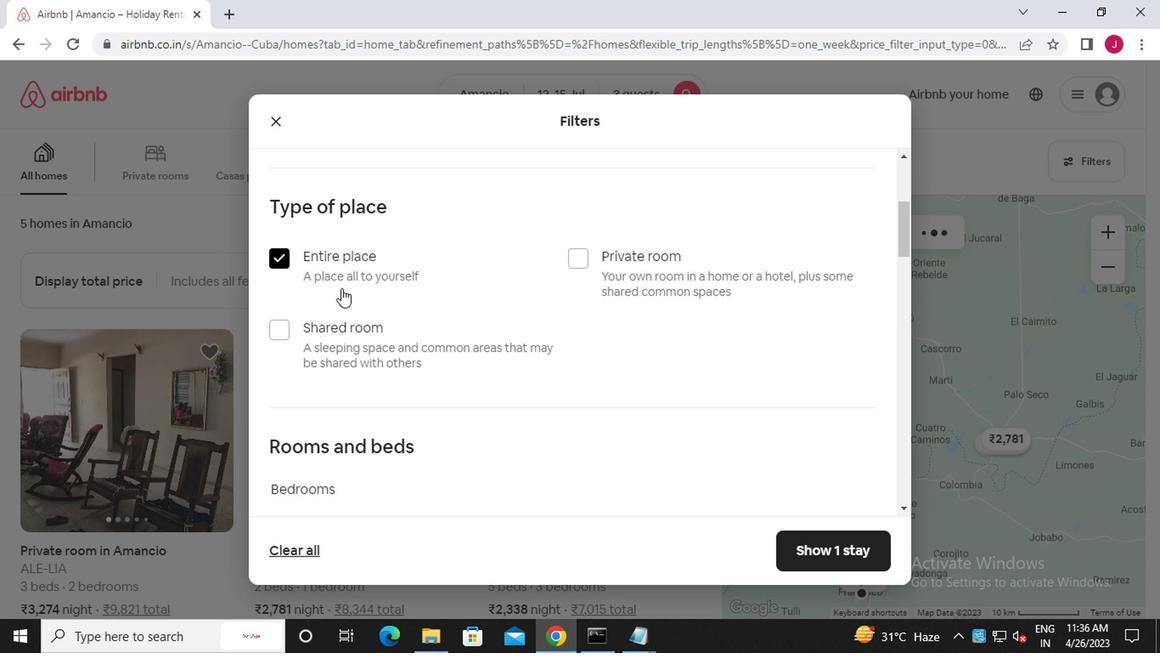 
Action: Mouse scrolled (349, 299) with delta (0, -1)
Screenshot: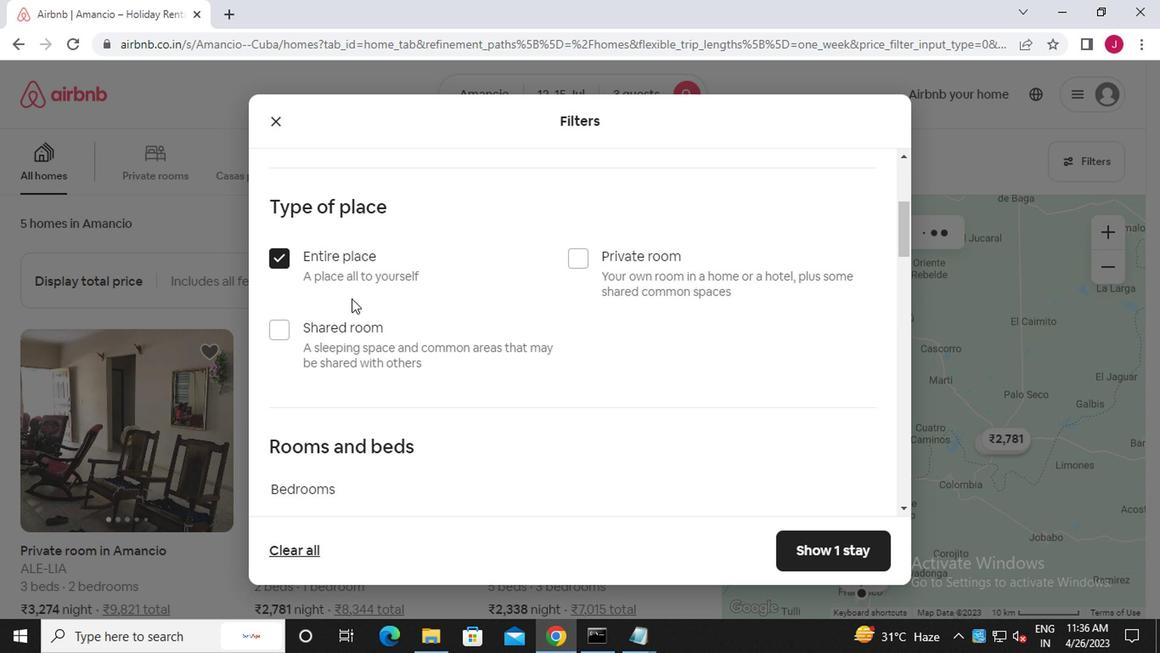 
Action: Mouse moved to (428, 200)
Screenshot: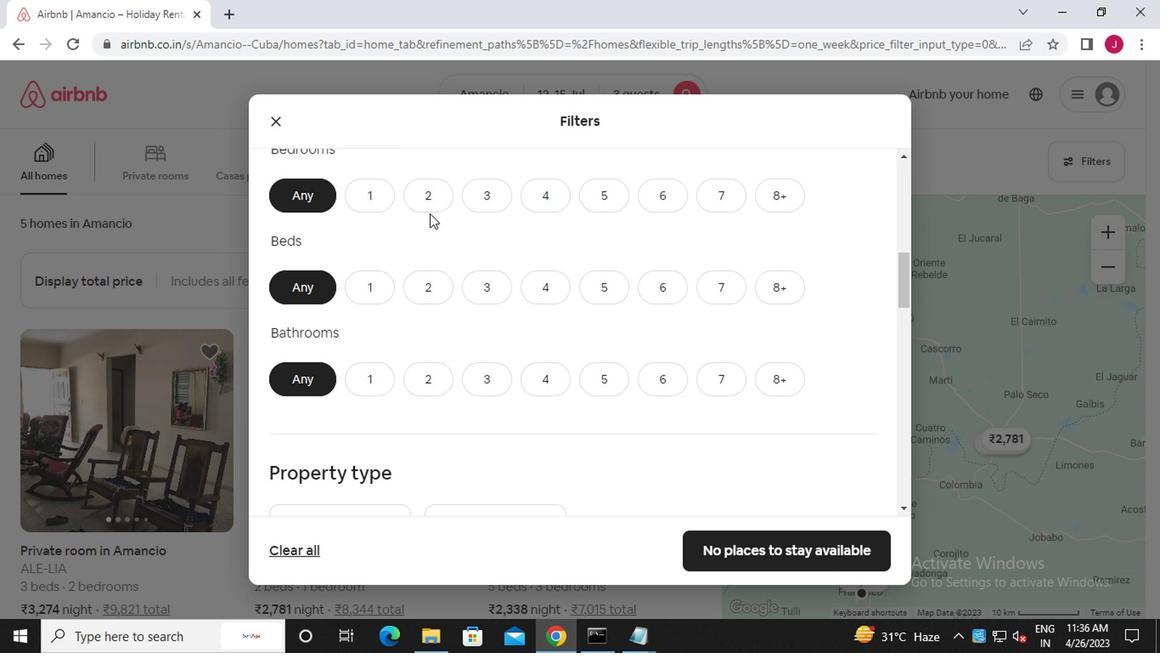 
Action: Mouse pressed left at (428, 200)
Screenshot: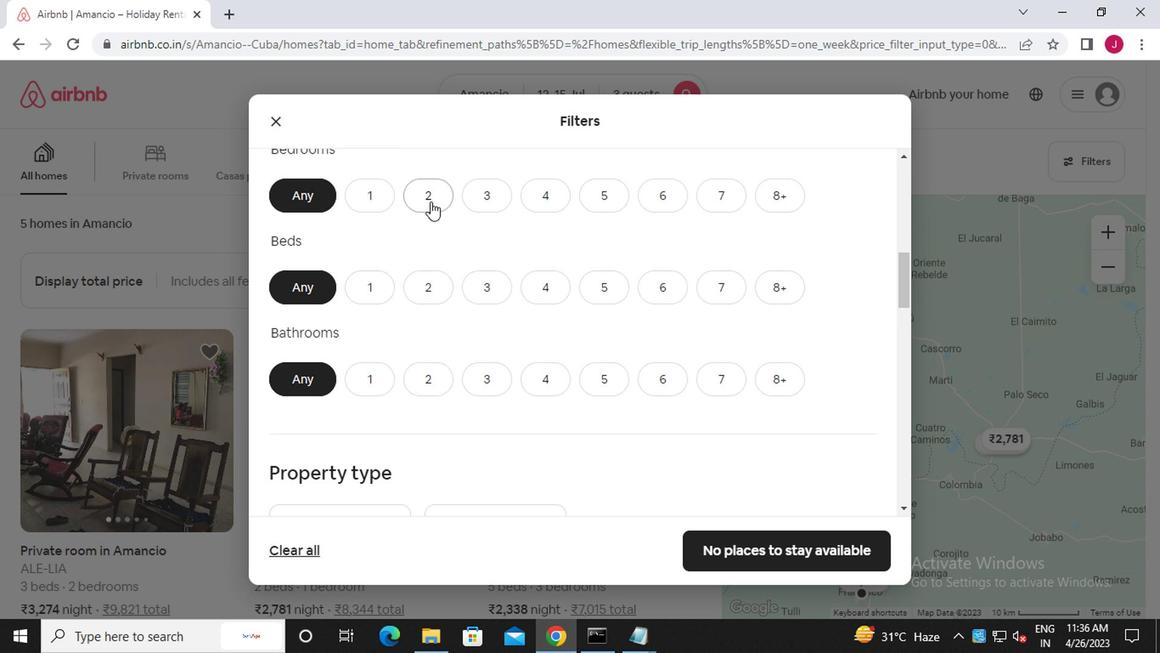 
Action: Mouse moved to (484, 286)
Screenshot: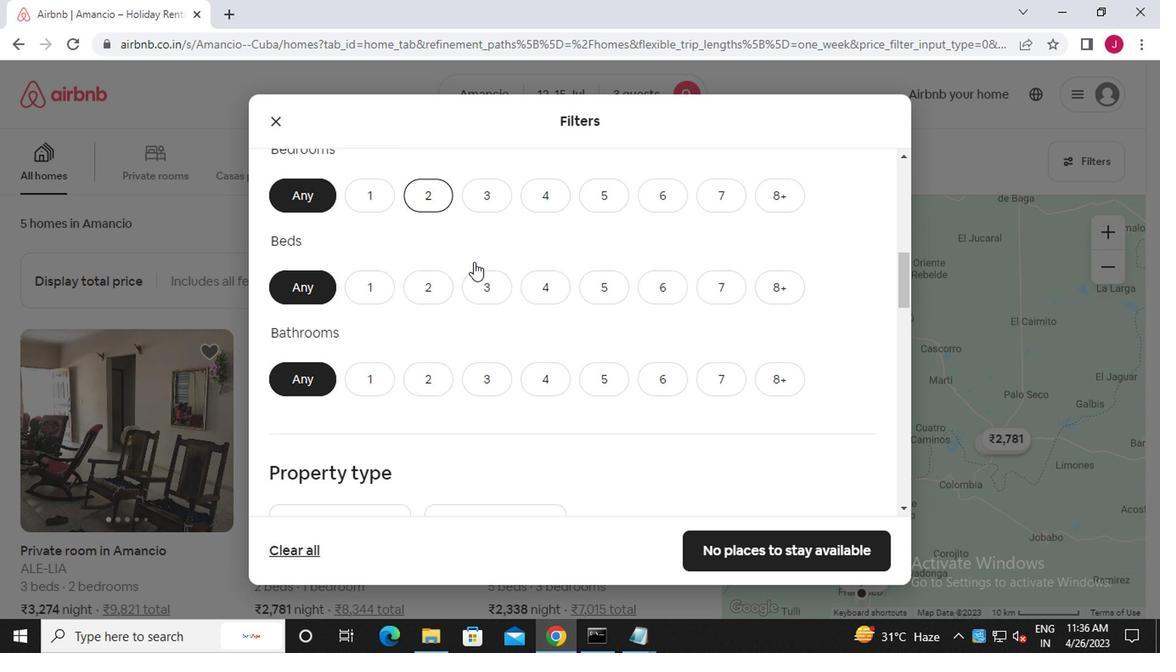 
Action: Mouse pressed left at (484, 286)
Screenshot: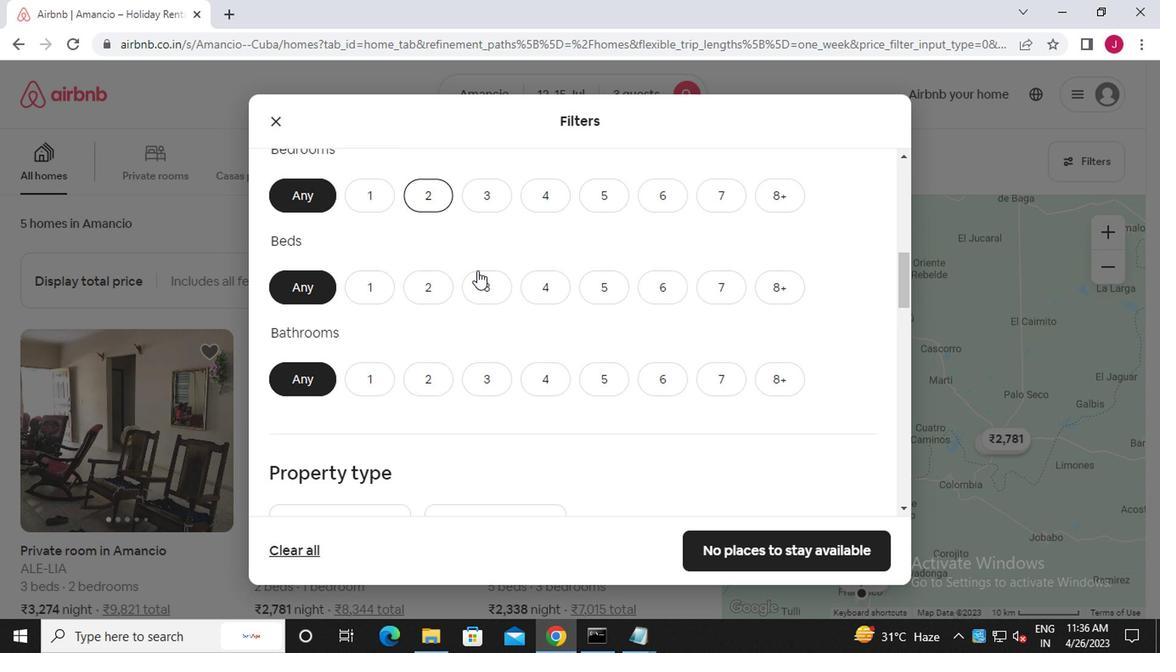 
Action: Mouse moved to (375, 375)
Screenshot: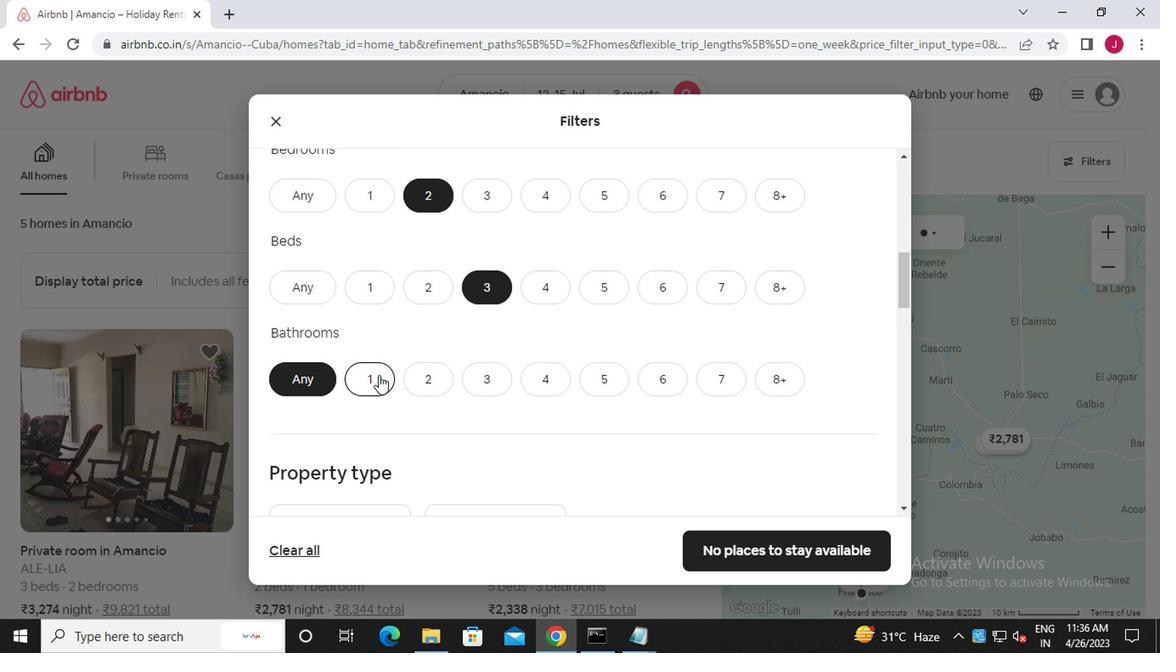 
Action: Mouse pressed left at (375, 375)
Screenshot: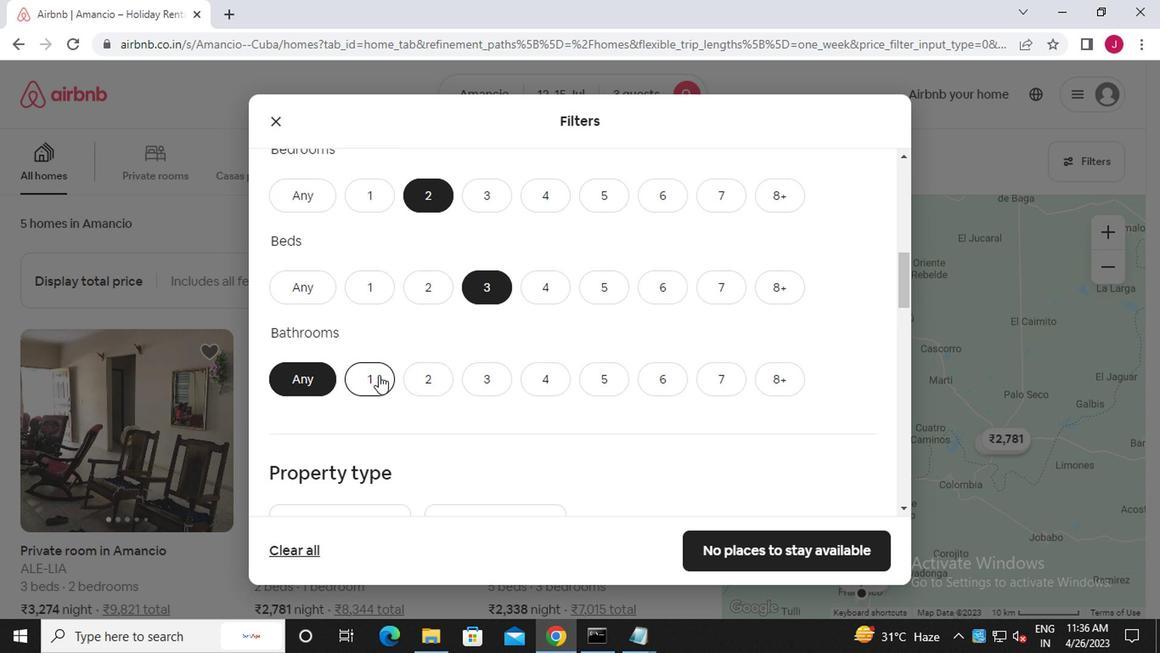 
Action: Mouse scrolled (375, 374) with delta (0, 0)
Screenshot: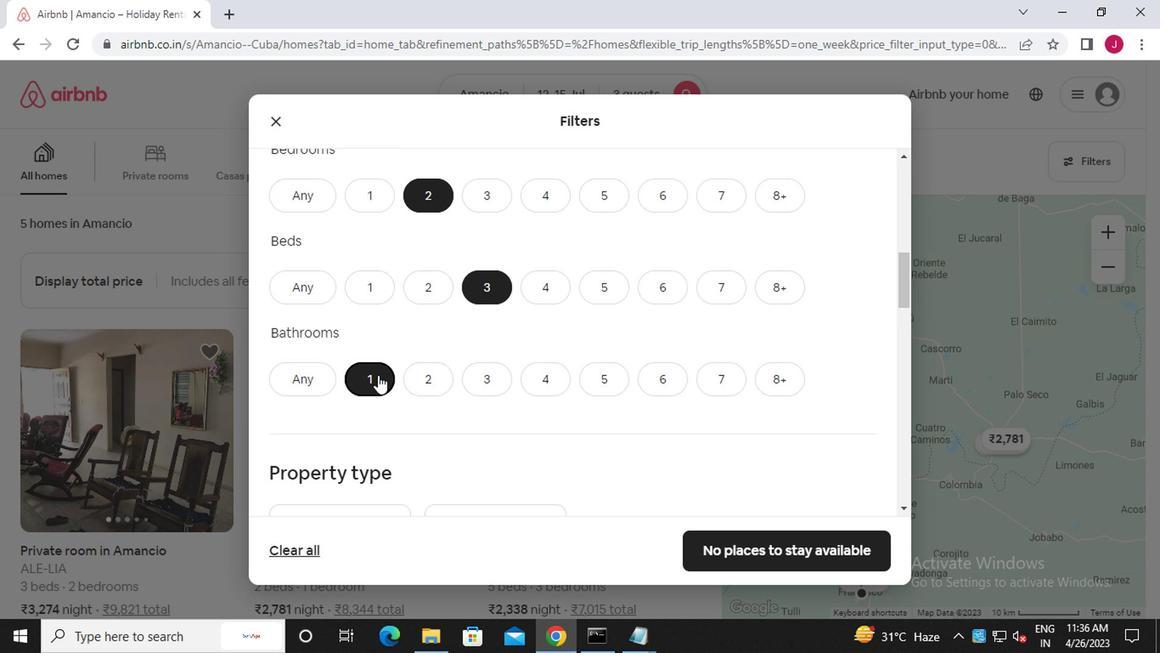 
Action: Mouse scrolled (375, 374) with delta (0, 0)
Screenshot: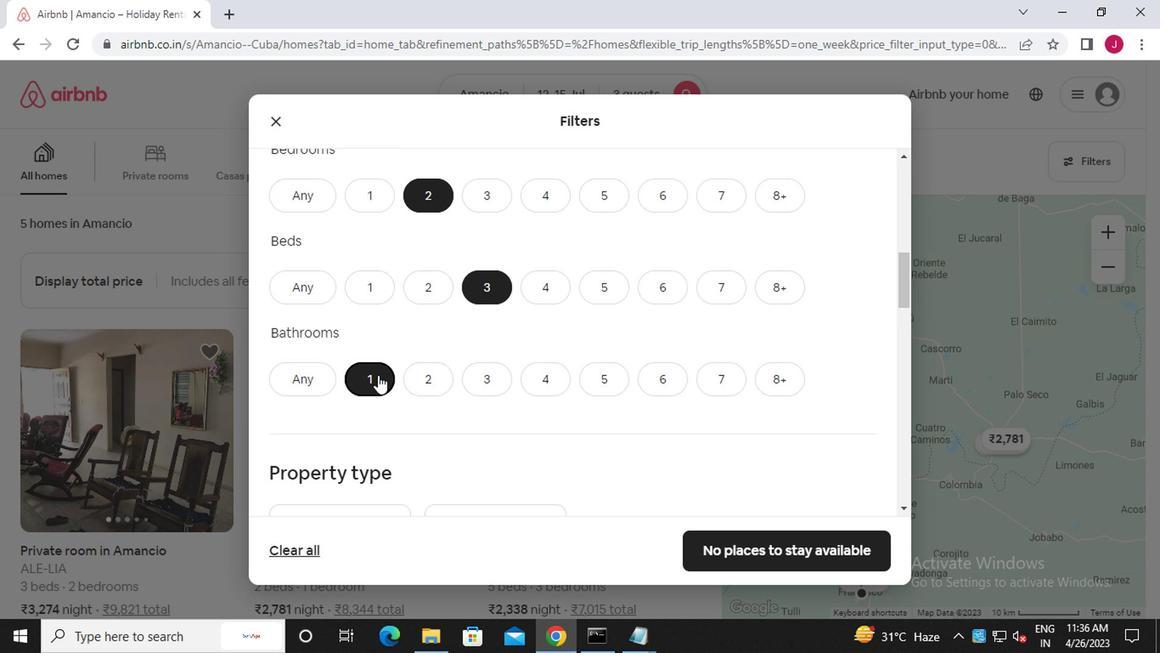 
Action: Mouse scrolled (375, 374) with delta (0, 0)
Screenshot: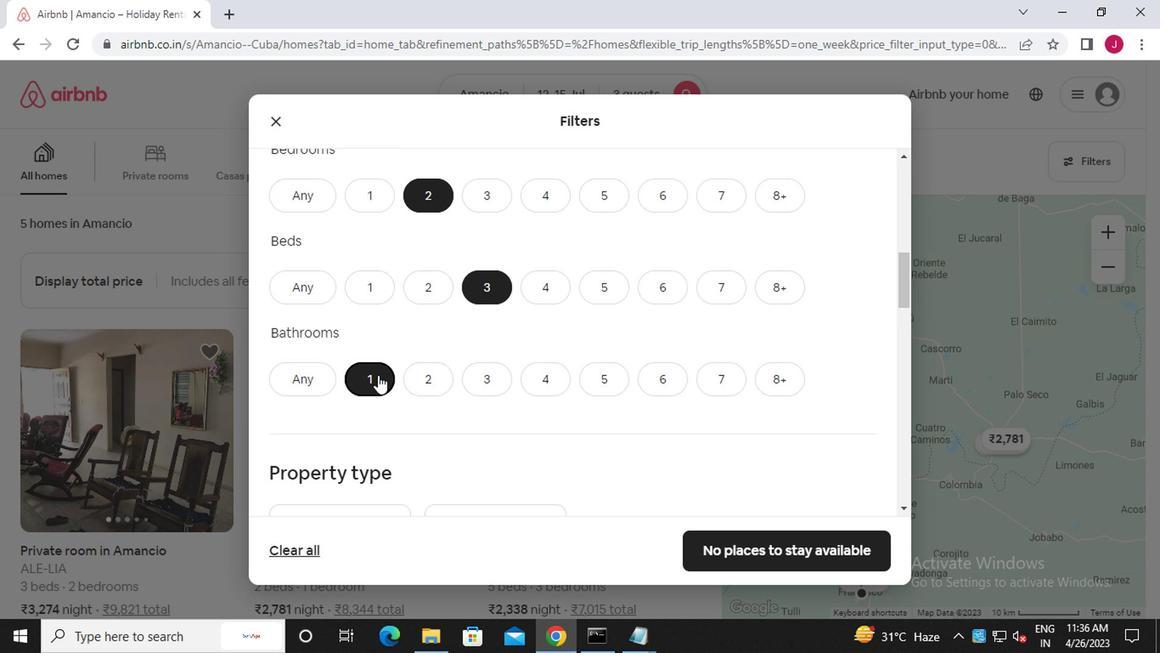 
Action: Mouse moved to (345, 324)
Screenshot: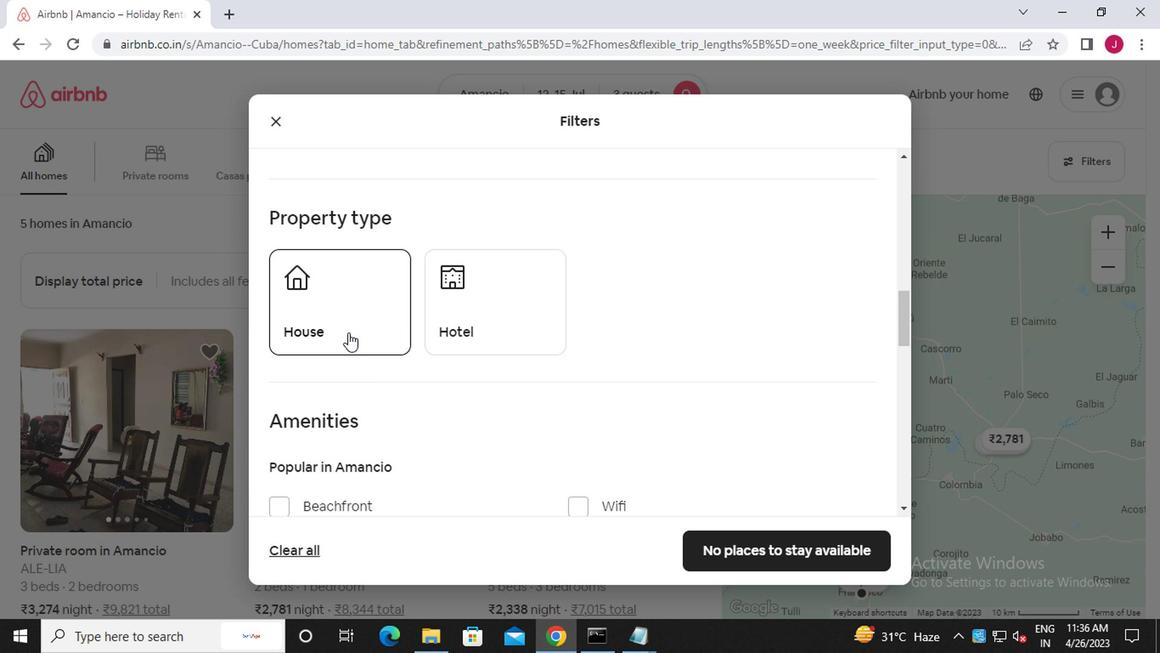 
Action: Mouse pressed left at (345, 324)
Screenshot: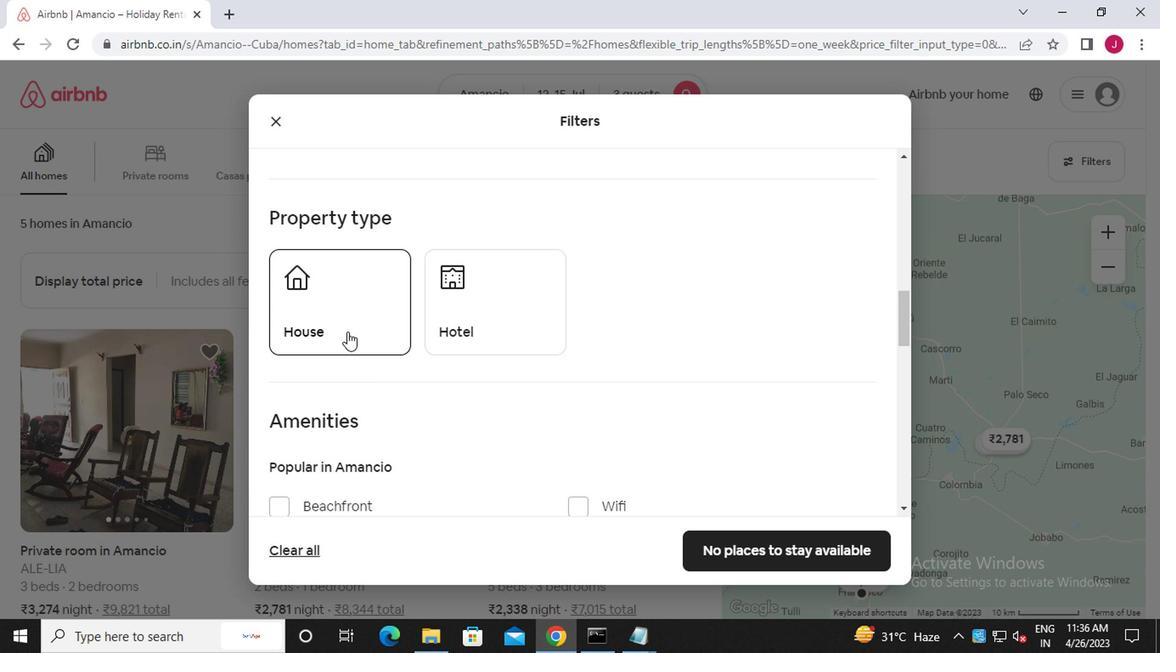 
Action: Mouse moved to (495, 383)
Screenshot: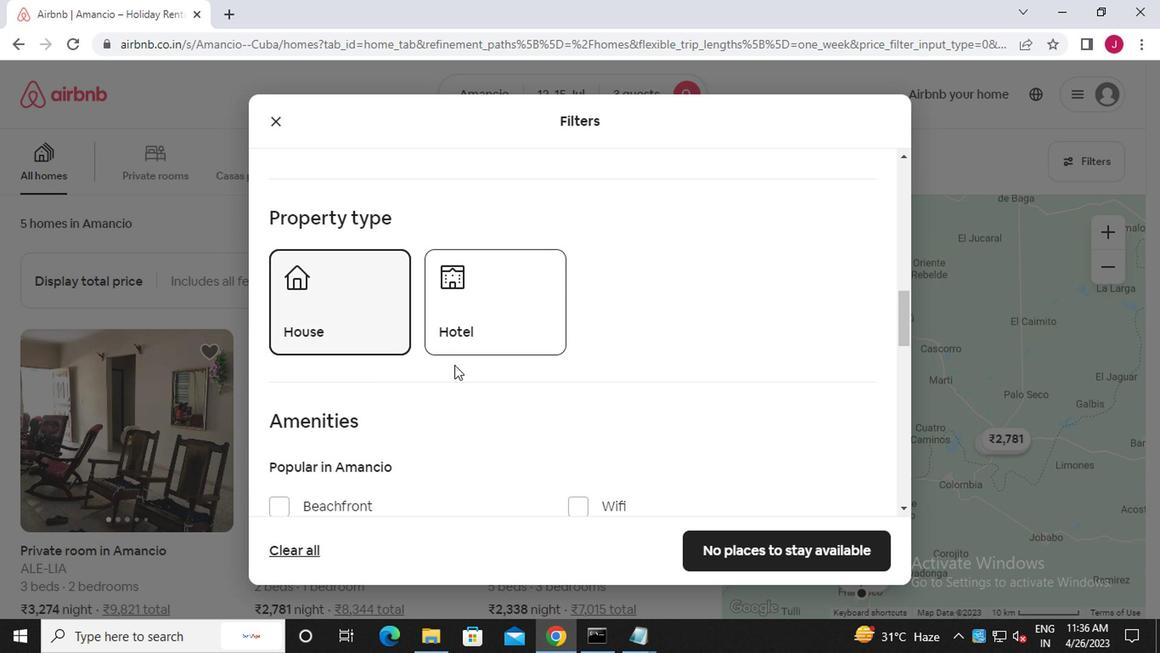 
Action: Mouse scrolled (495, 383) with delta (0, 0)
Screenshot: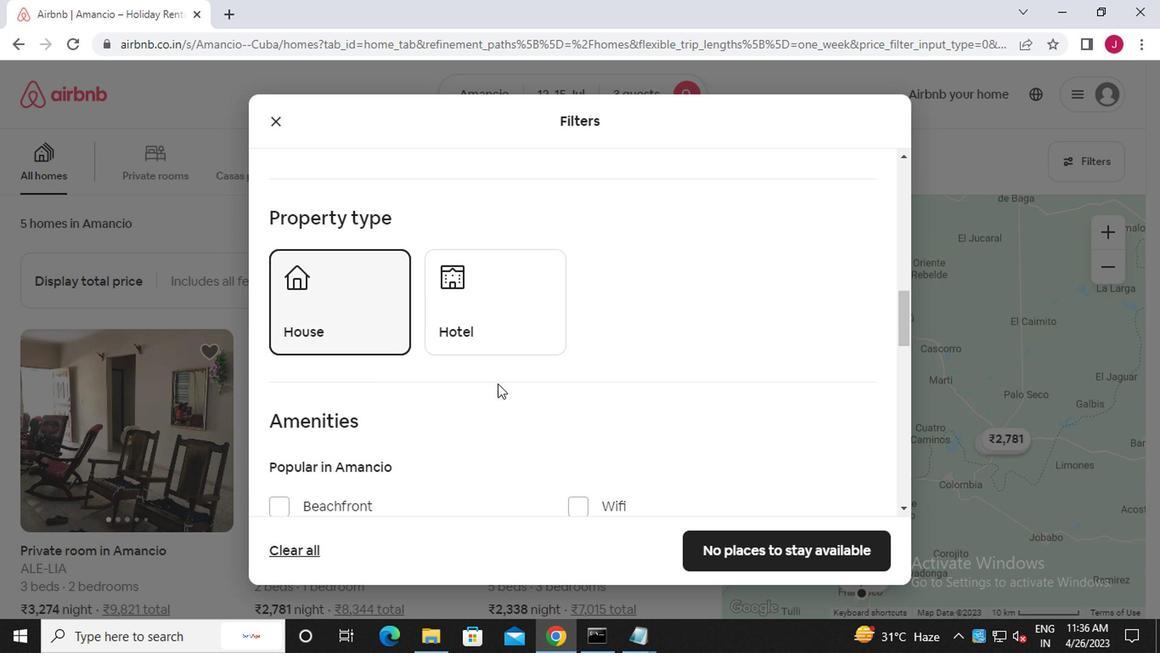 
Action: Mouse scrolled (495, 383) with delta (0, 0)
Screenshot: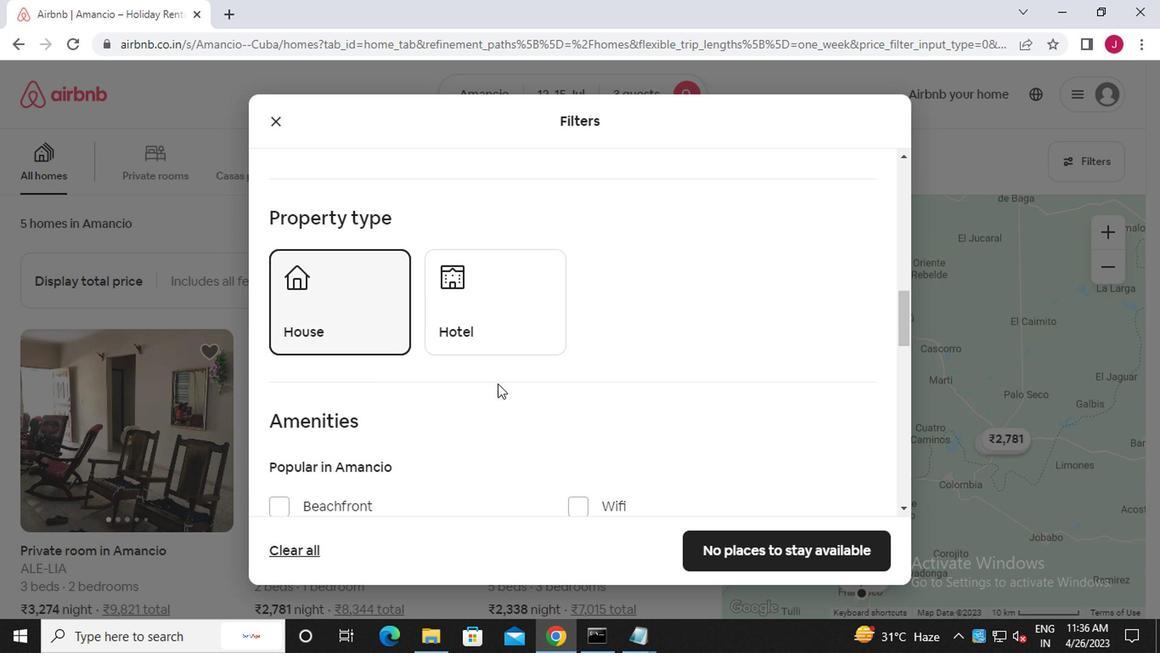 
Action: Mouse moved to (553, 376)
Screenshot: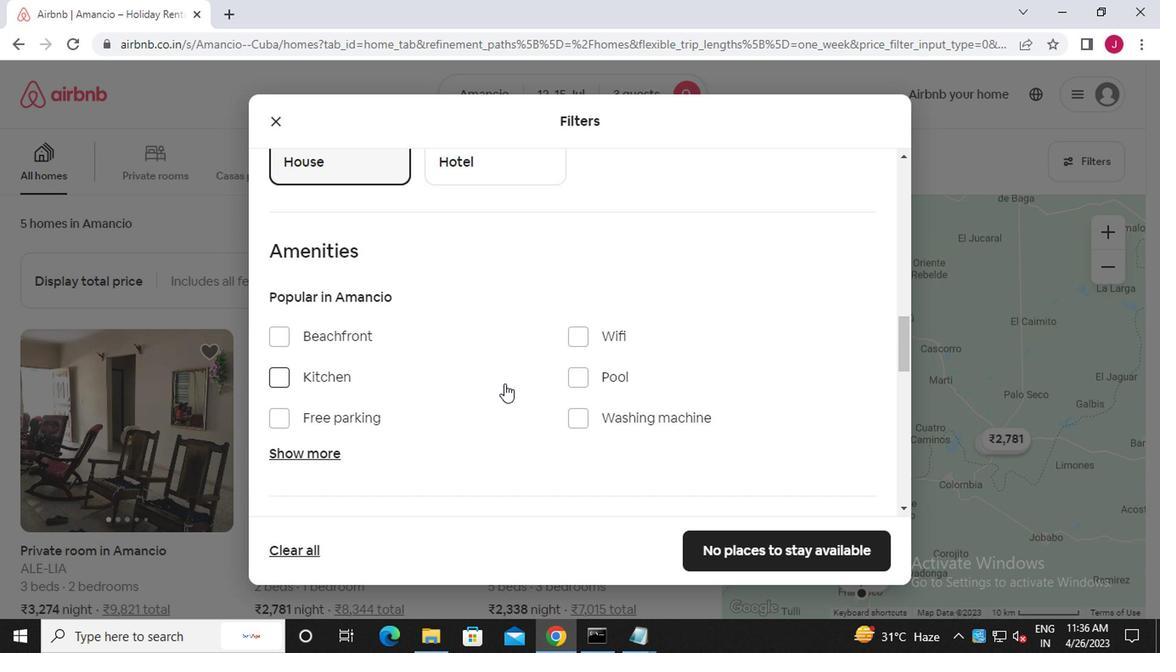 
Action: Mouse scrolled (553, 375) with delta (0, -1)
Screenshot: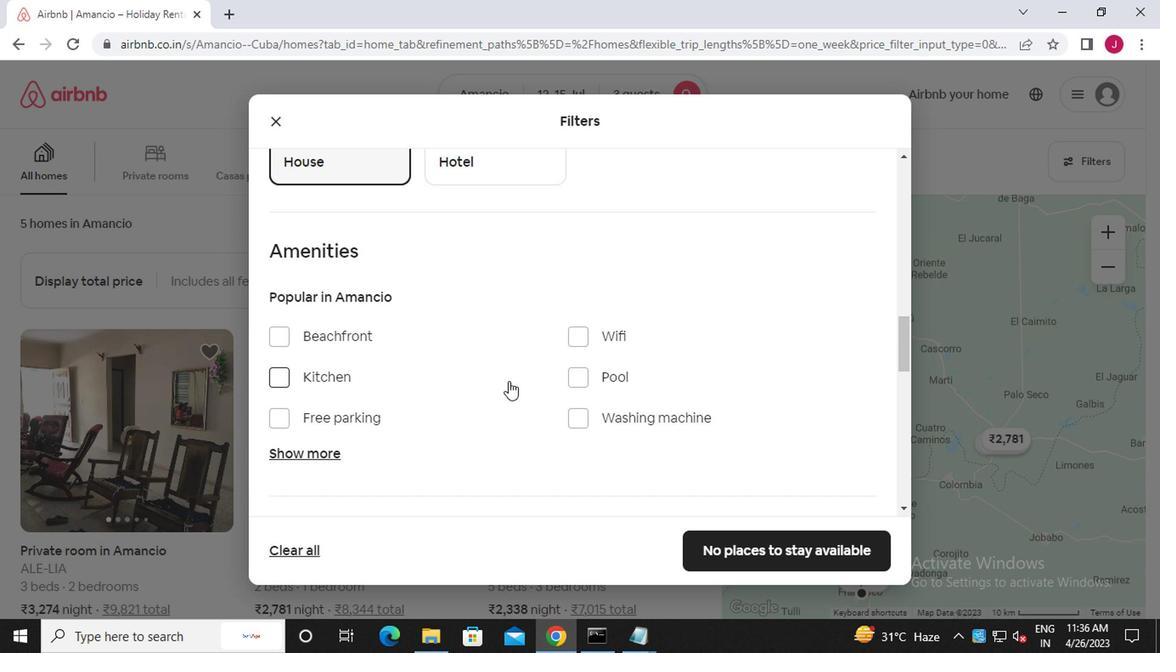 
Action: Mouse moved to (554, 376)
Screenshot: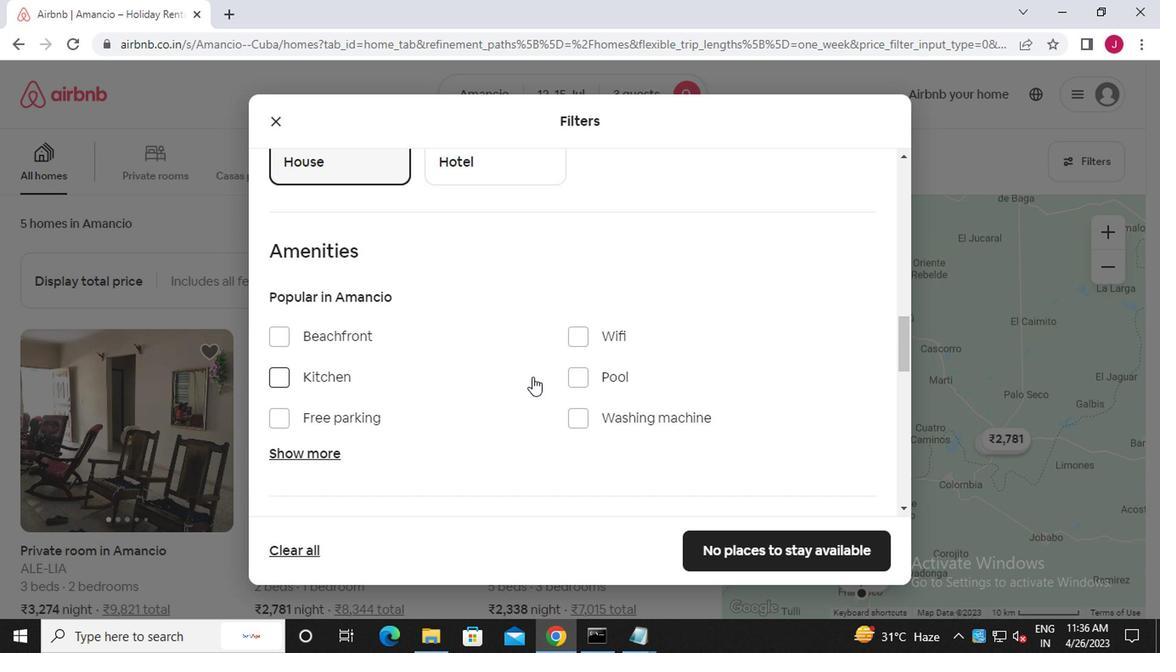 
Action: Mouse scrolled (554, 375) with delta (0, -1)
Screenshot: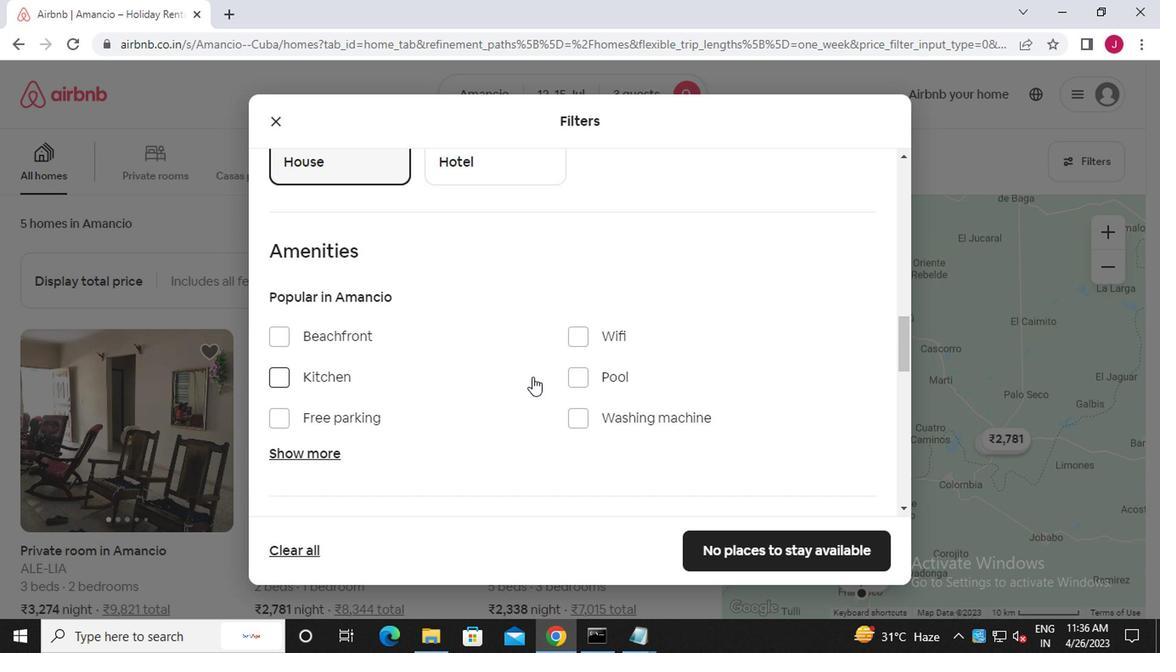 
Action: Mouse scrolled (554, 375) with delta (0, -1)
Screenshot: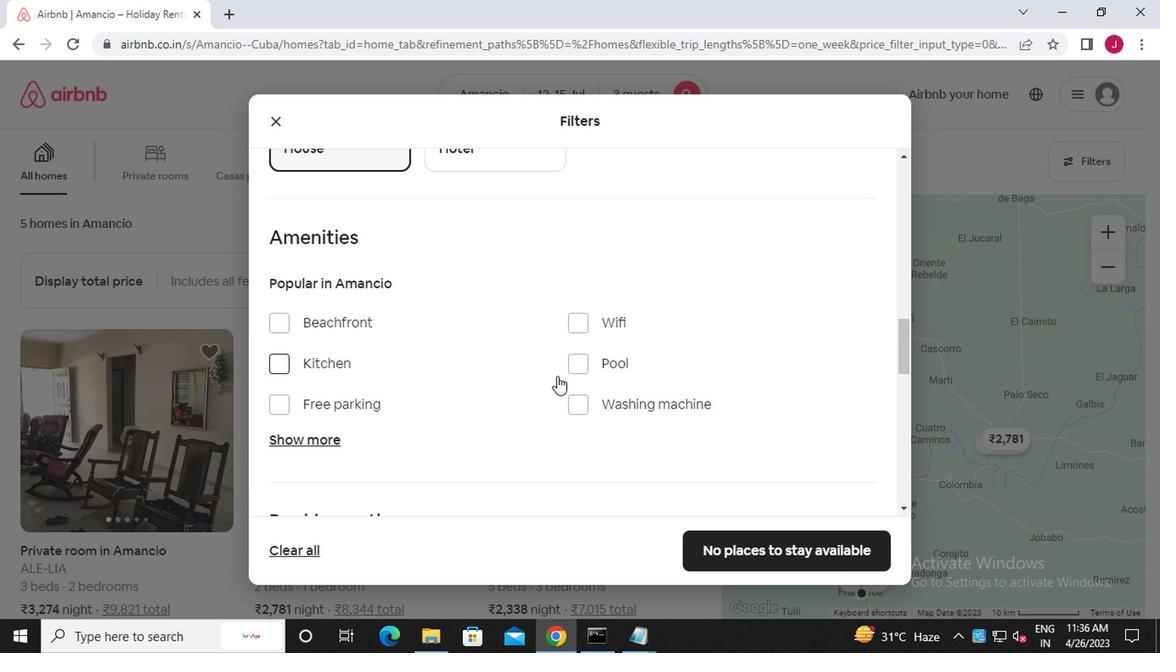 
Action: Mouse moved to (854, 396)
Screenshot: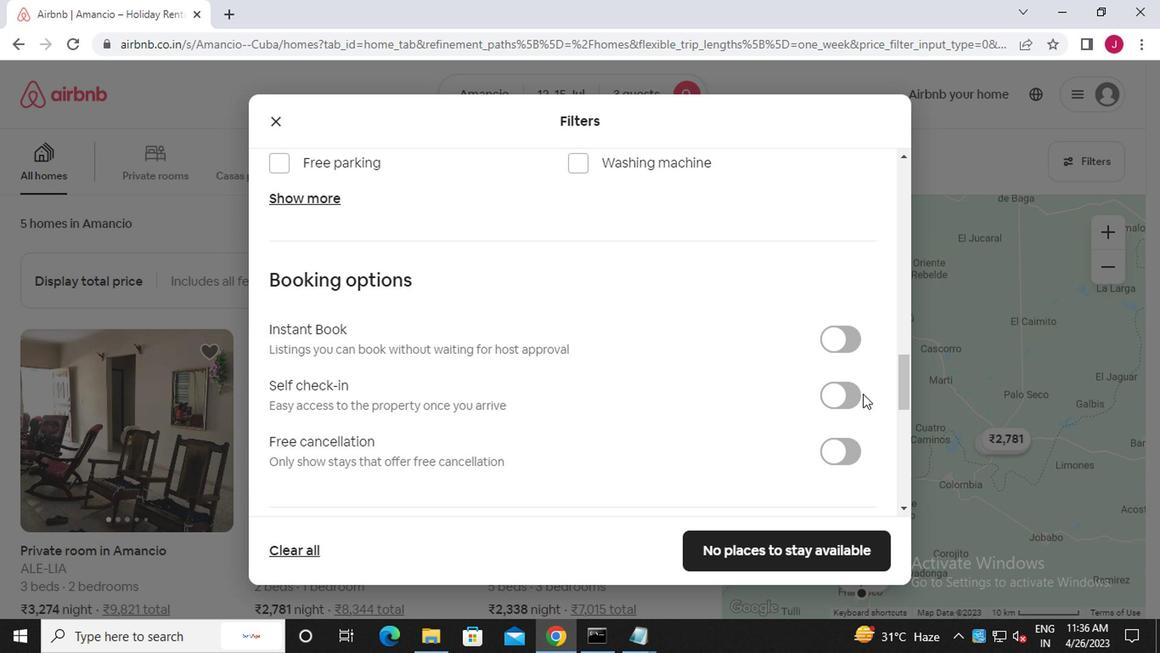 
Action: Mouse pressed left at (854, 396)
Screenshot: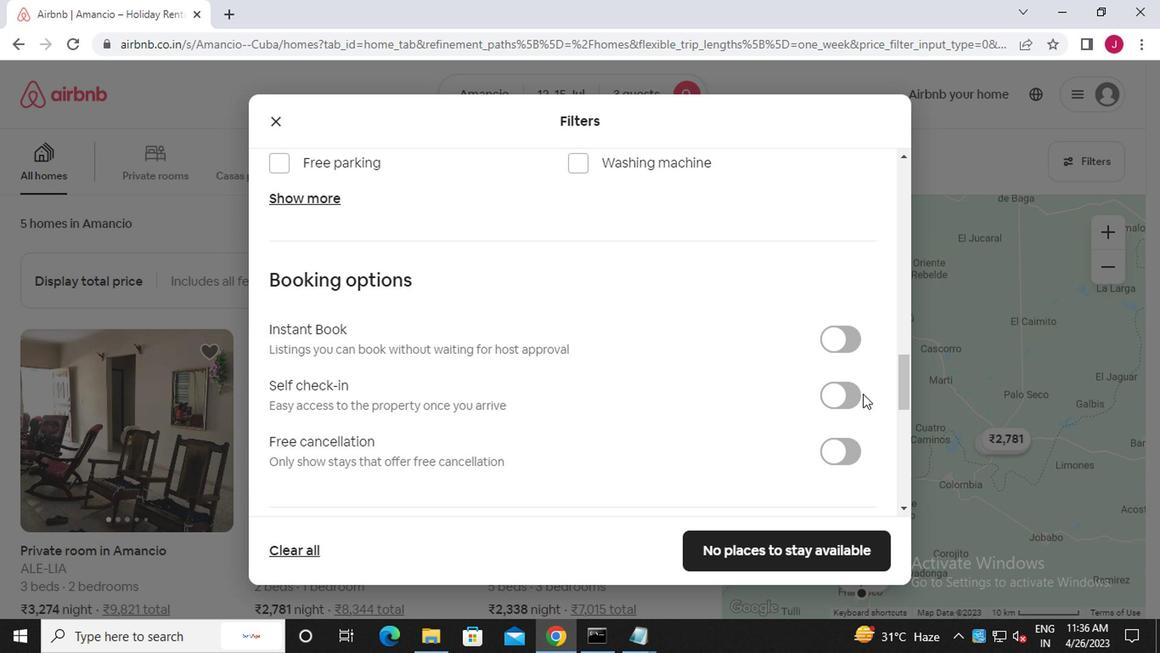 
Action: Mouse moved to (656, 398)
Screenshot: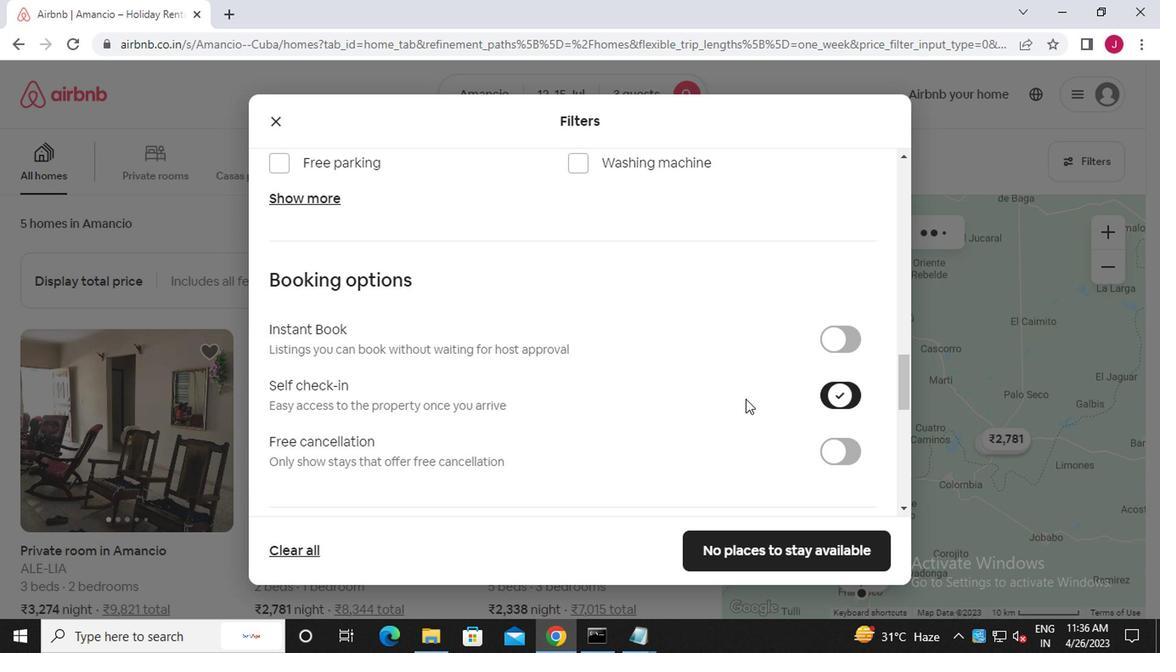 
Action: Mouse scrolled (656, 397) with delta (0, 0)
Screenshot: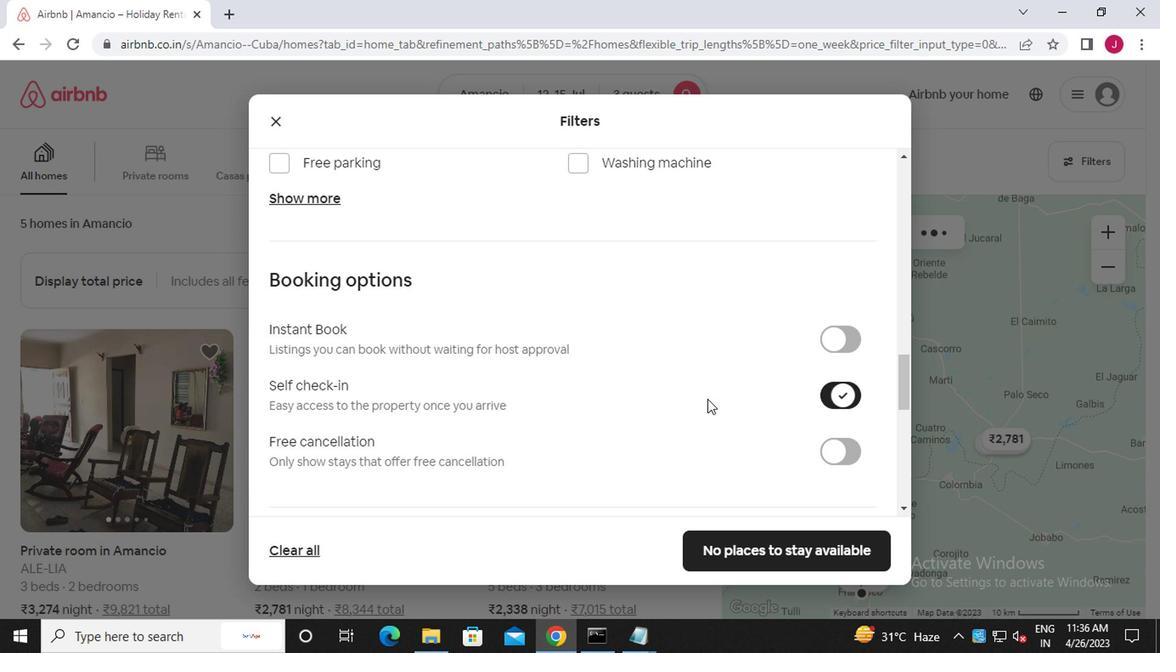 
Action: Mouse scrolled (656, 397) with delta (0, 0)
Screenshot: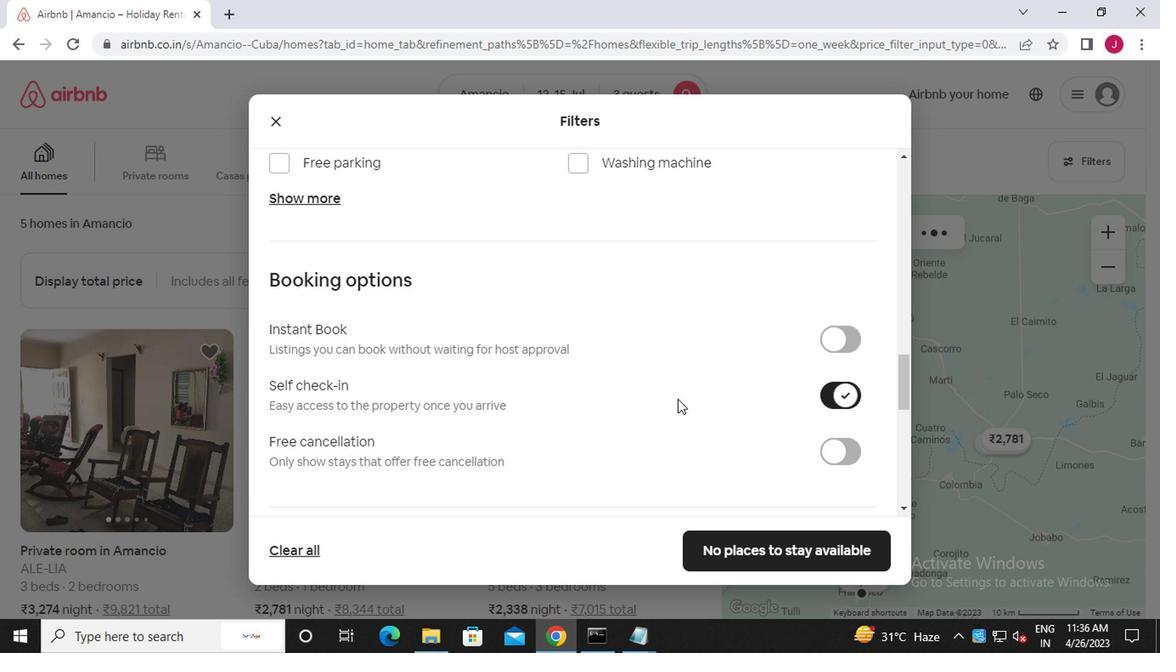 
Action: Mouse scrolled (656, 397) with delta (0, 0)
Screenshot: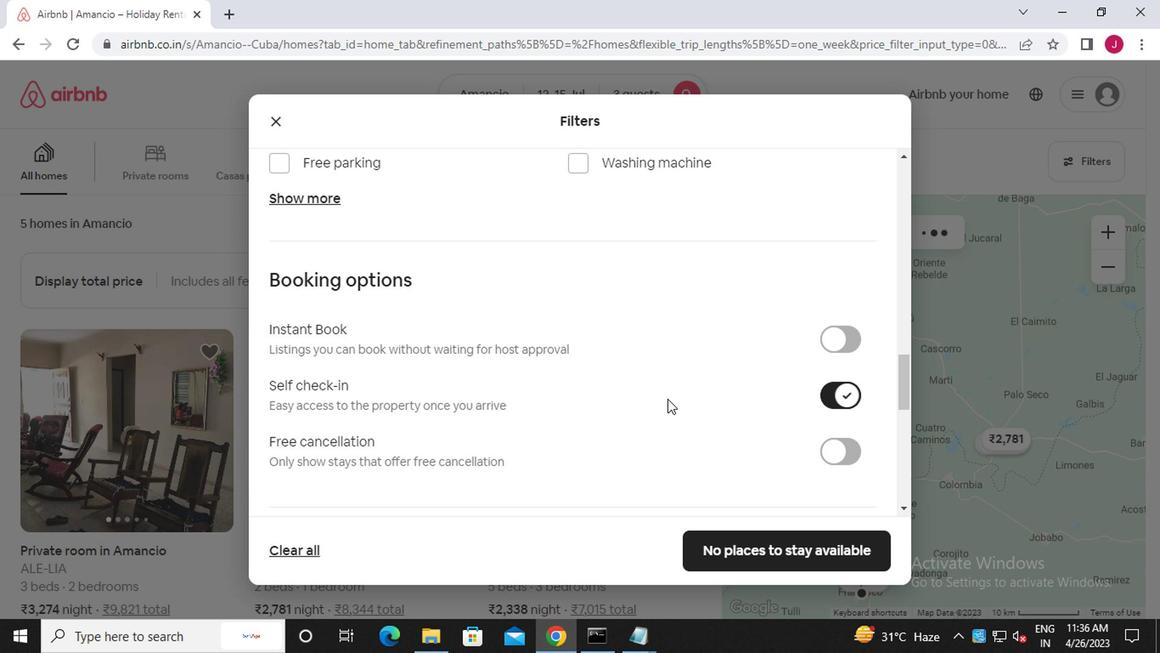 
Action: Mouse scrolled (656, 397) with delta (0, 0)
Screenshot: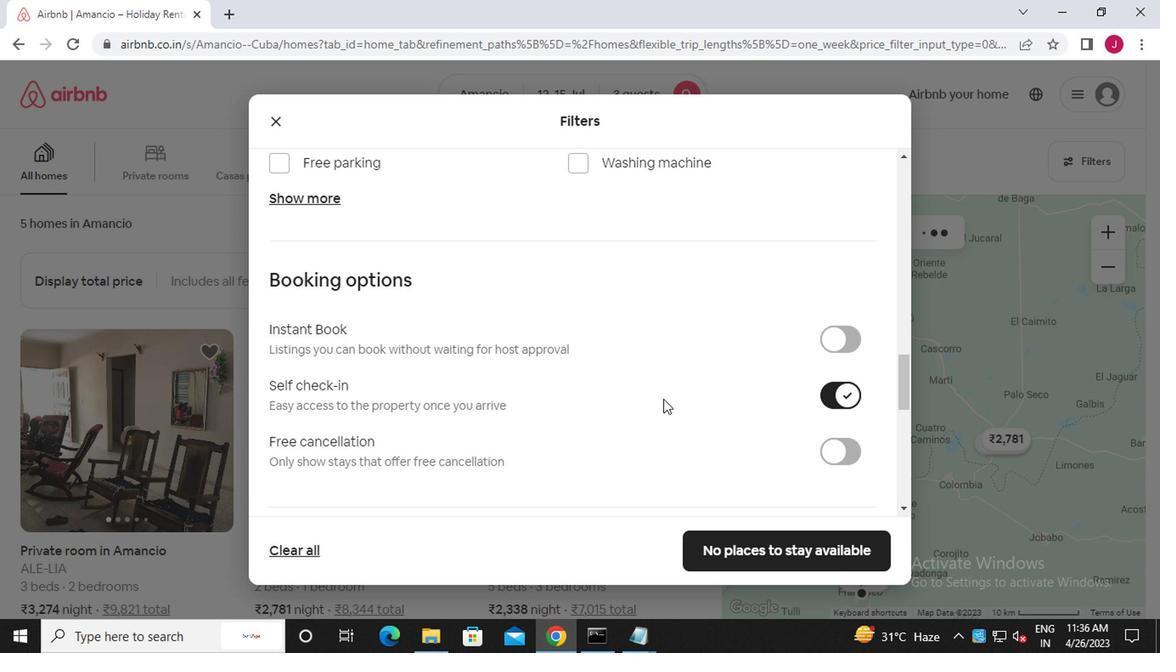 
Action: Mouse scrolled (656, 397) with delta (0, 0)
Screenshot: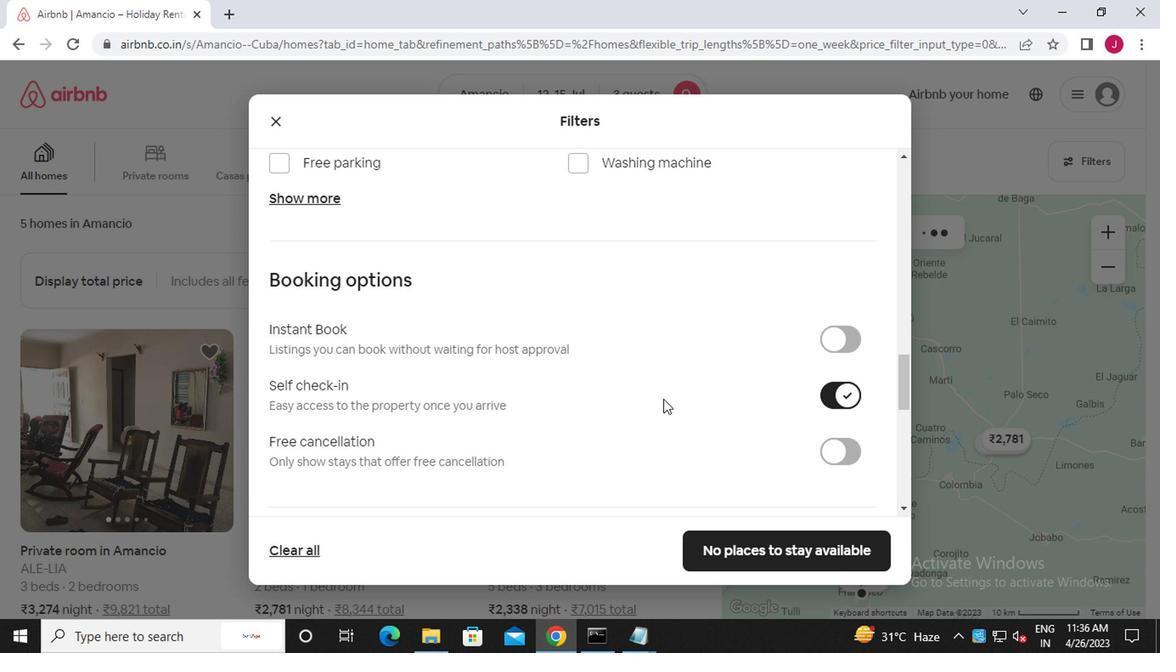 
Action: Mouse scrolled (656, 397) with delta (0, 0)
Screenshot: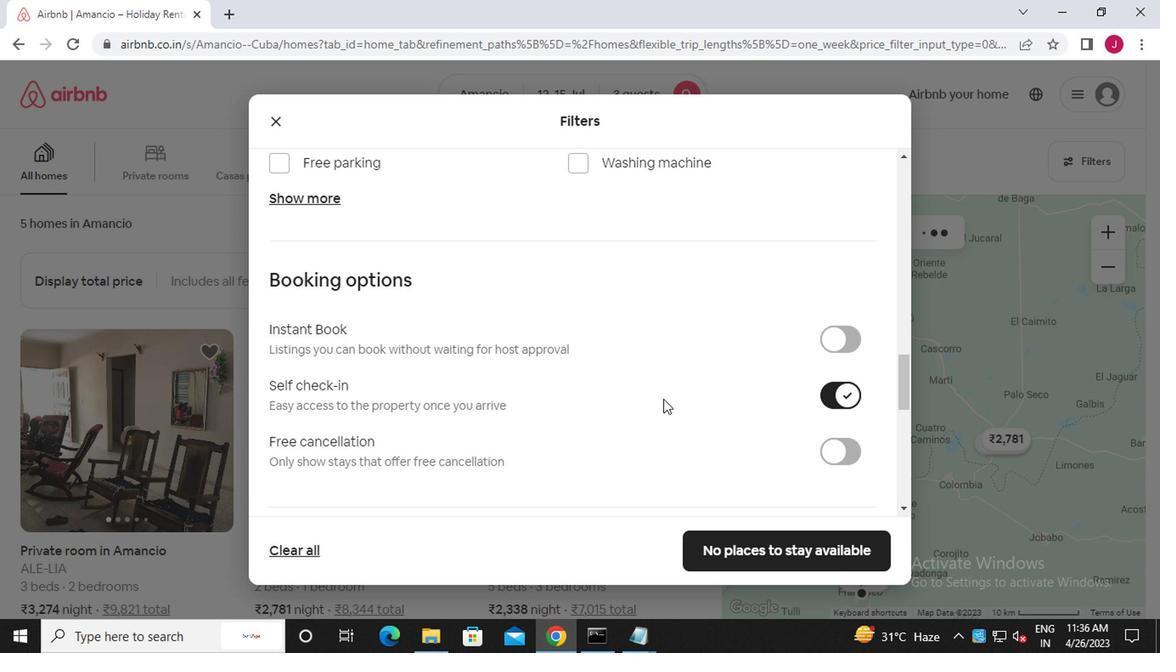 
Action: Mouse scrolled (656, 397) with delta (0, 0)
Screenshot: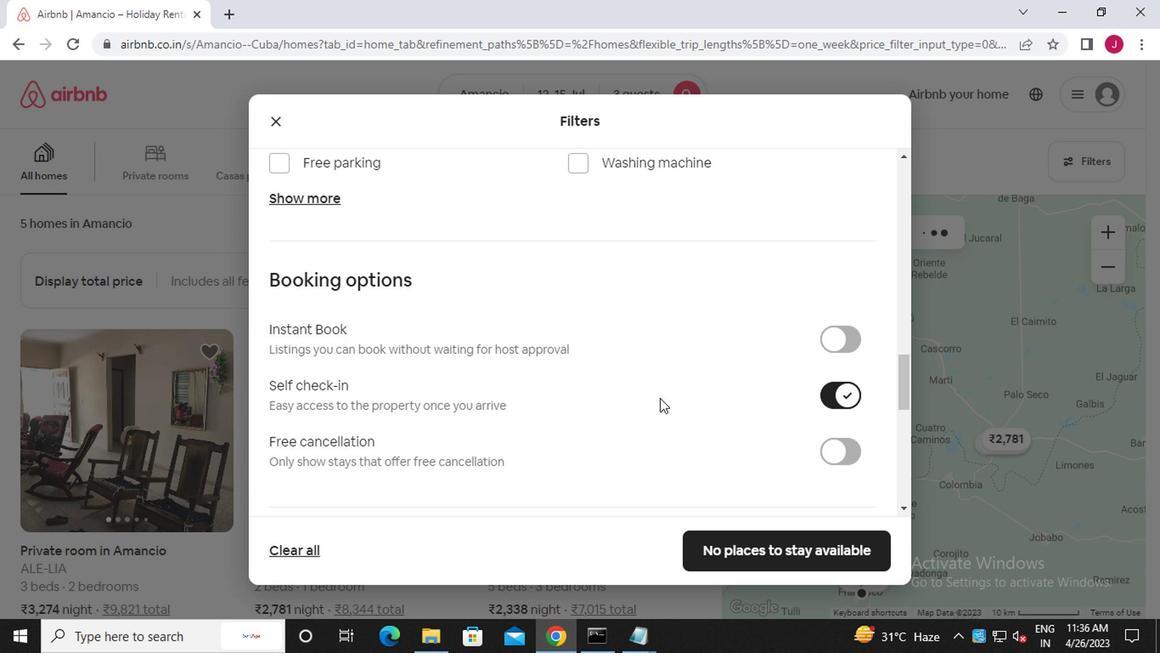 
Action: Mouse scrolled (656, 397) with delta (0, 0)
Screenshot: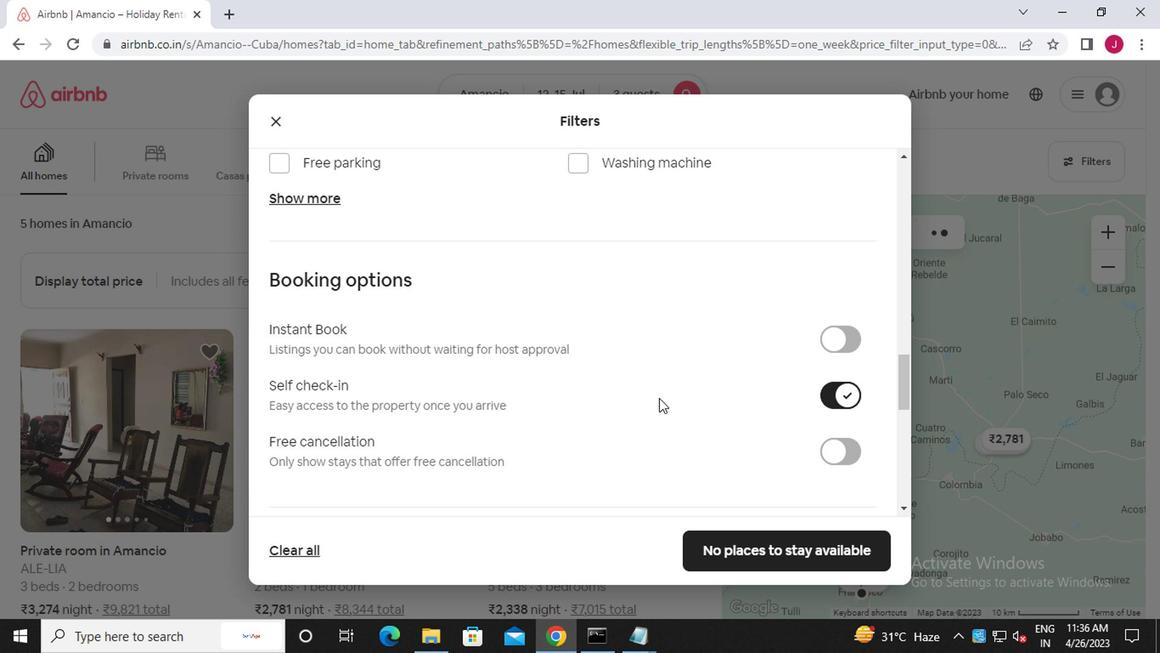
Action: Mouse scrolled (656, 397) with delta (0, 0)
Screenshot: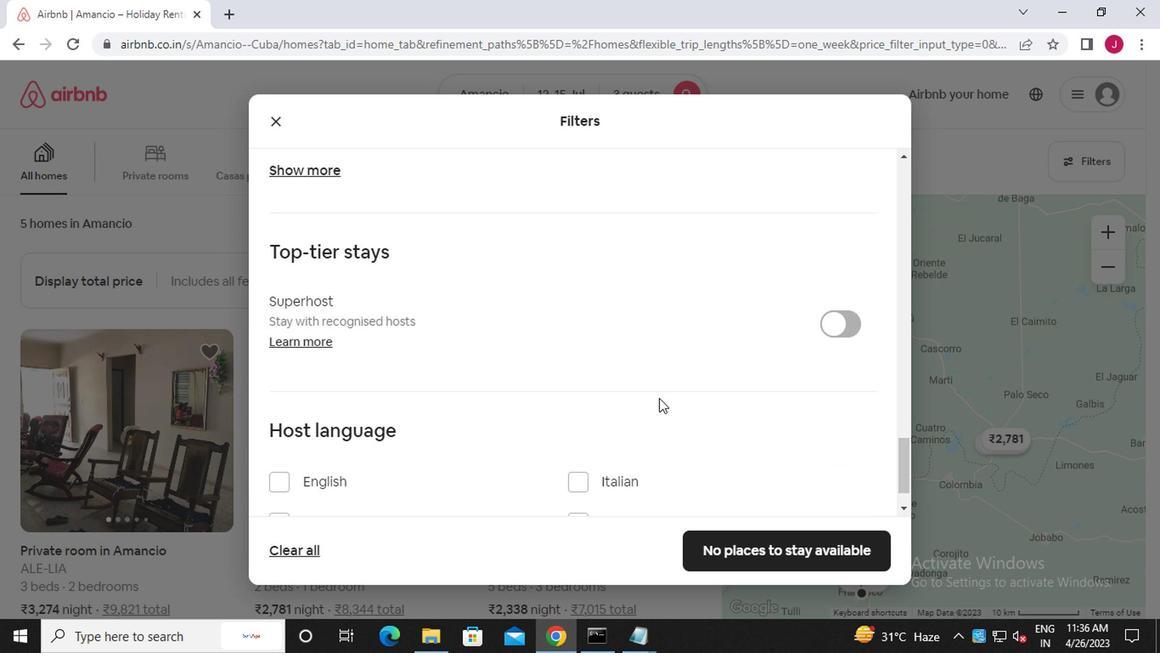 
Action: Mouse scrolled (656, 397) with delta (0, 0)
Screenshot: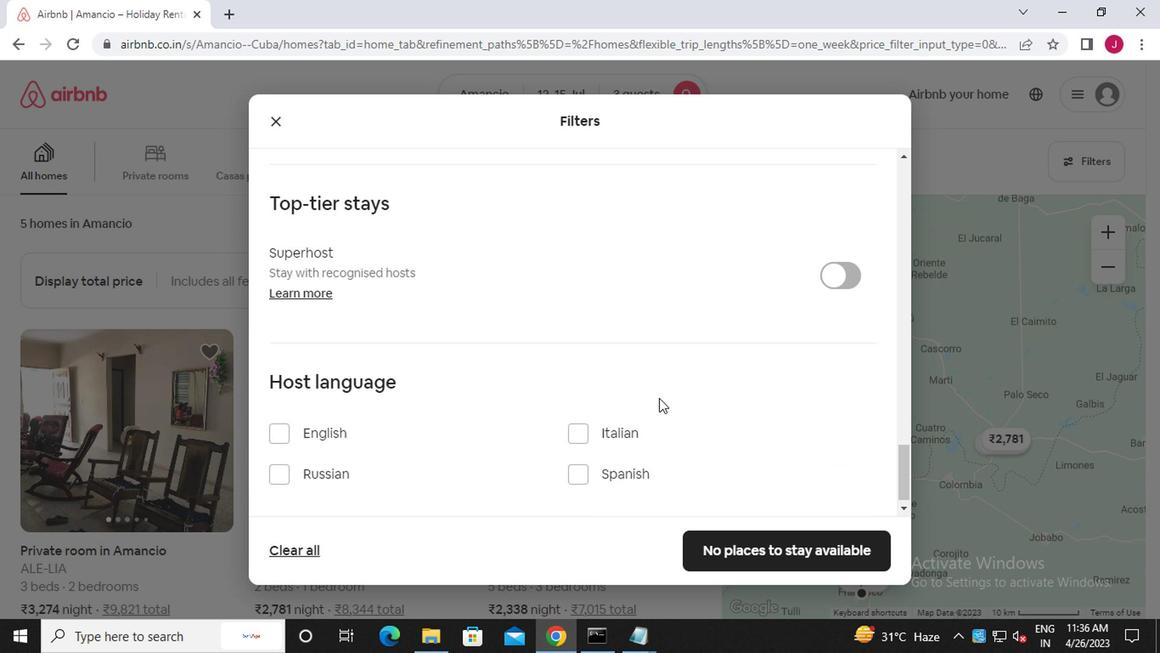
Action: Mouse scrolled (656, 397) with delta (0, 0)
Screenshot: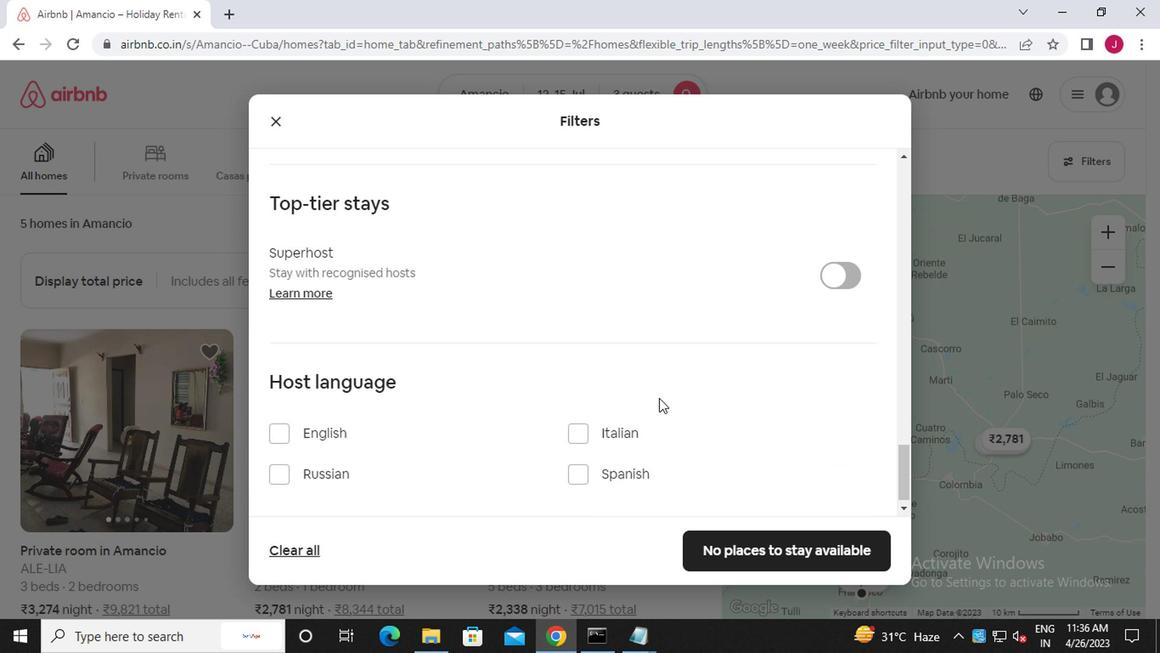 
Action: Mouse scrolled (656, 397) with delta (0, 0)
Screenshot: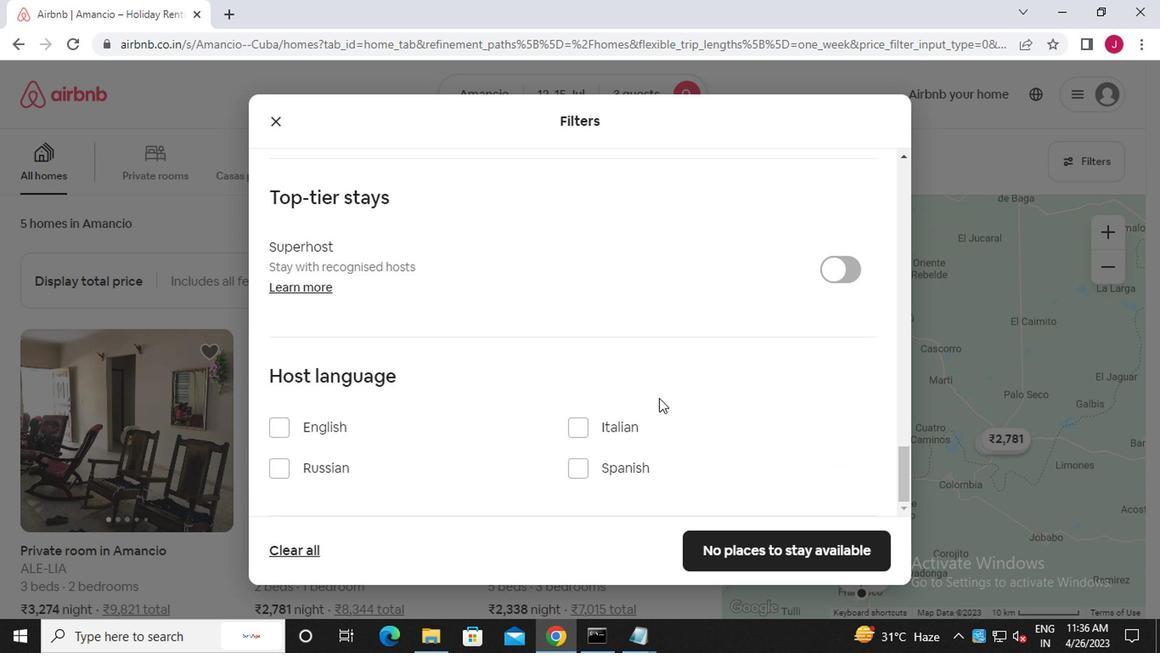 
Action: Mouse scrolled (656, 397) with delta (0, 0)
Screenshot: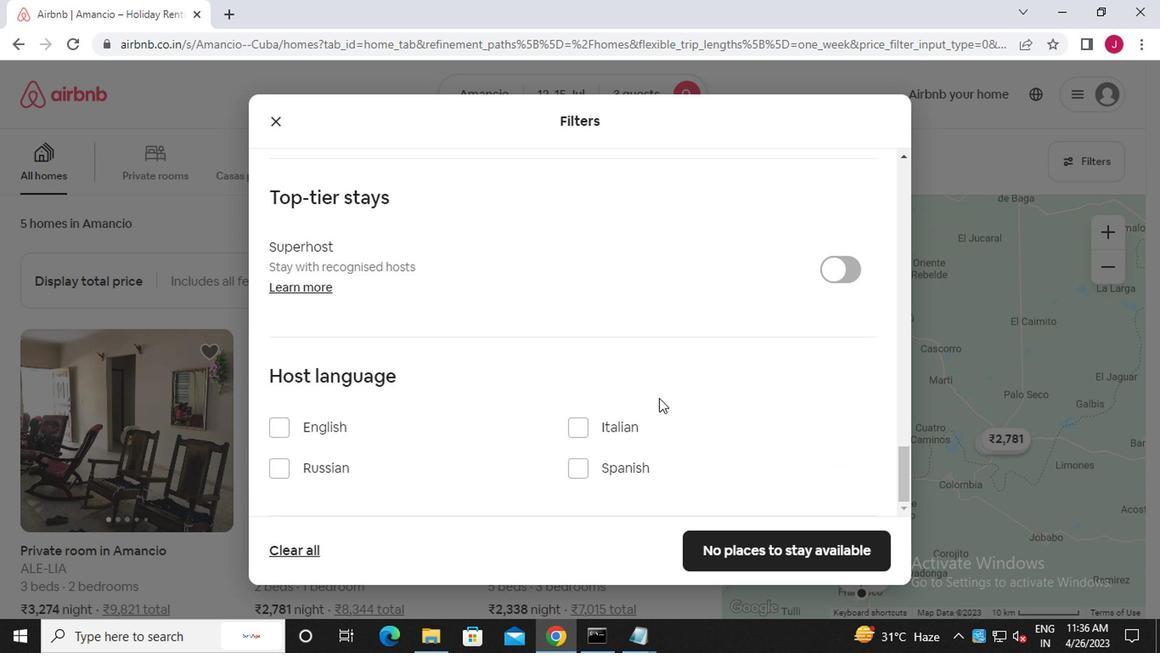 
Action: Mouse moved to (656, 398)
Screenshot: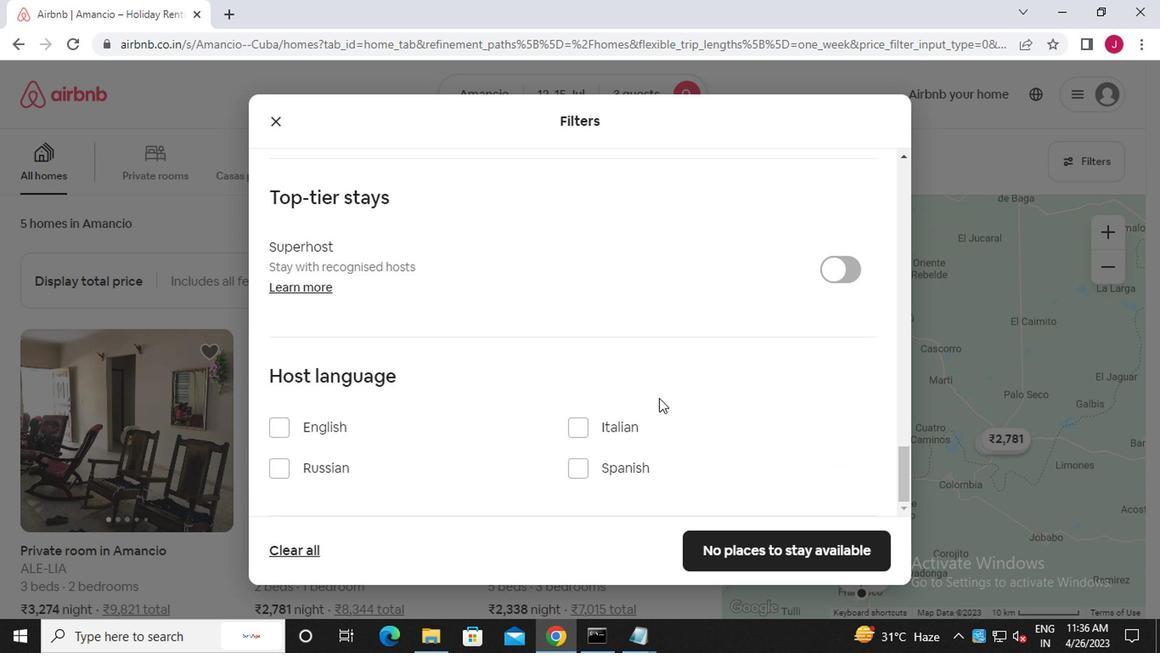 
Action: Mouse scrolled (656, 397) with delta (0, 0)
Screenshot: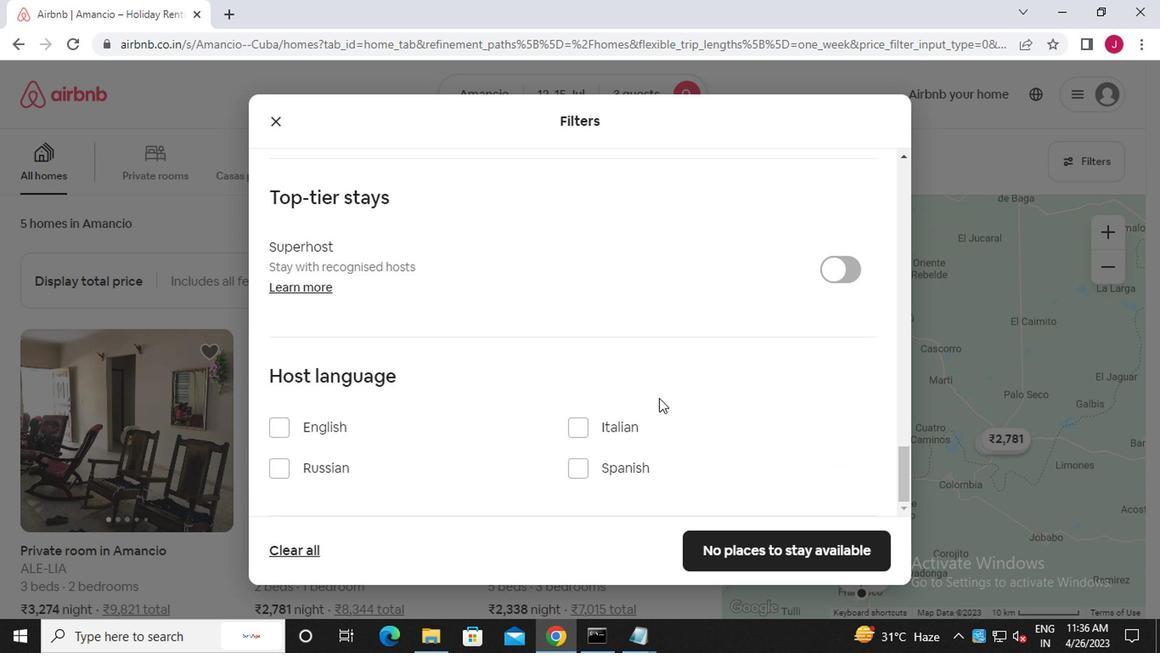 
Action: Mouse moved to (736, 551)
Screenshot: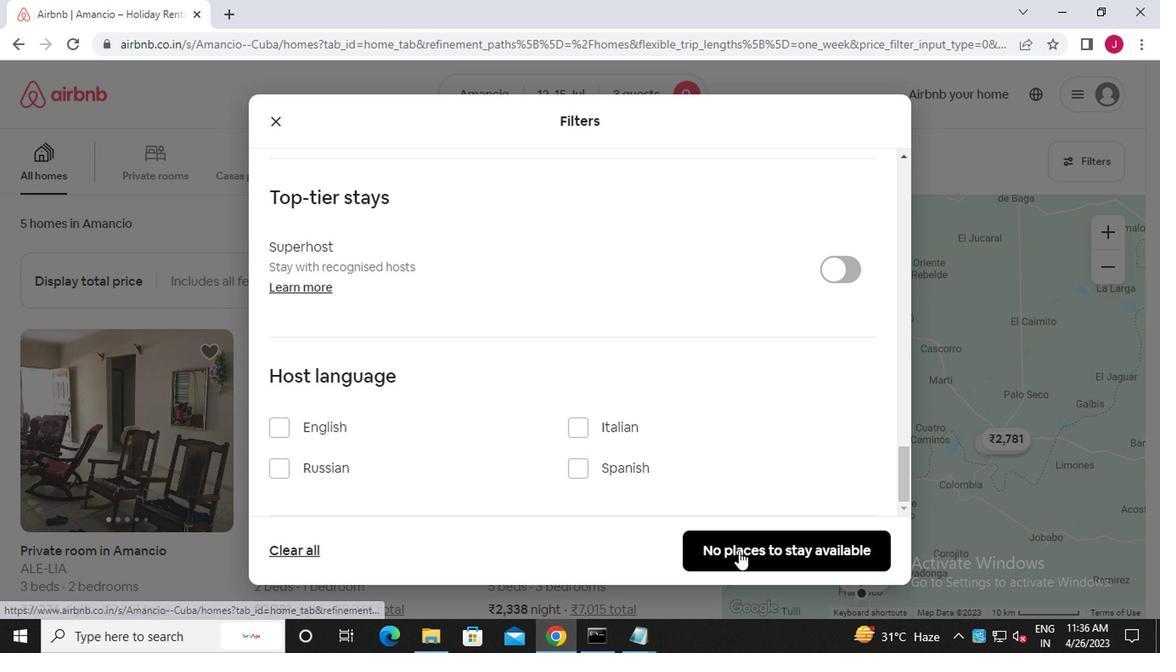 
Action: Mouse pressed left at (736, 551)
Screenshot: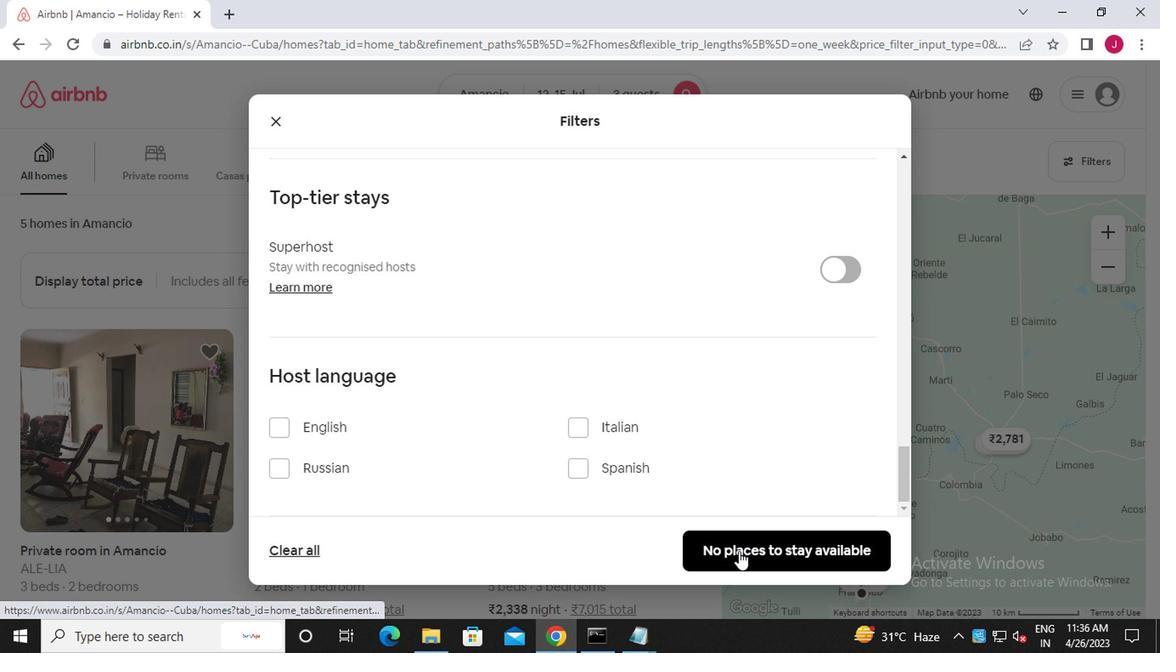 
Action: Mouse moved to (712, 524)
Screenshot: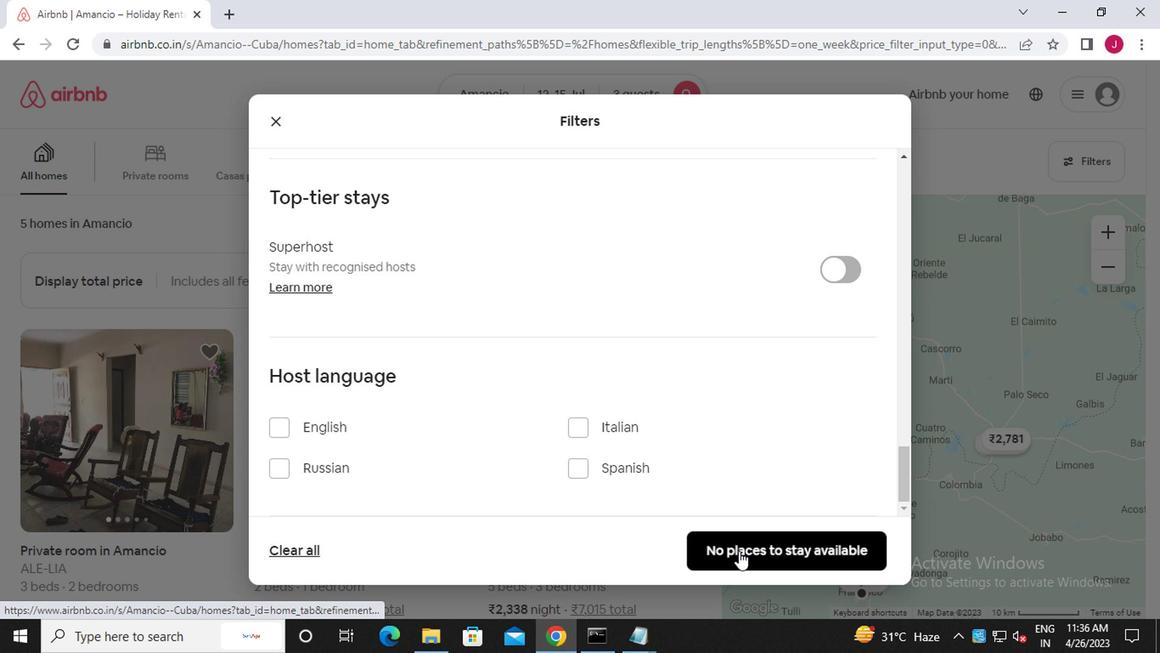 
